 Task: Add an event with the title Second Product Roadmap Alignment and Feature Discussion Session, date '2024/04/23', time 8:50 AM to 10:50 AMand add a description: Welcome to our Team Building Challenge: Scavenger Hunt, an exciting and engaging activity designed to foster teamwork, problem-solving, and collaboration within your team. This scavenger hunt is a fun and interactive way for team members to work together, think creatively, and build strong bonds while completing a series of challenges and searching for hidden items or clues., put the event into Yellow category . Add location for the event as: 123 Acropolis of Athens, Athens, Greece, logged in from the account softage.10@softage.netand send the event invitation to softage.8@softage.net and softage.1@softage.net. Set a reminder for the event 1 hour before
Action: Mouse moved to (93, 112)
Screenshot: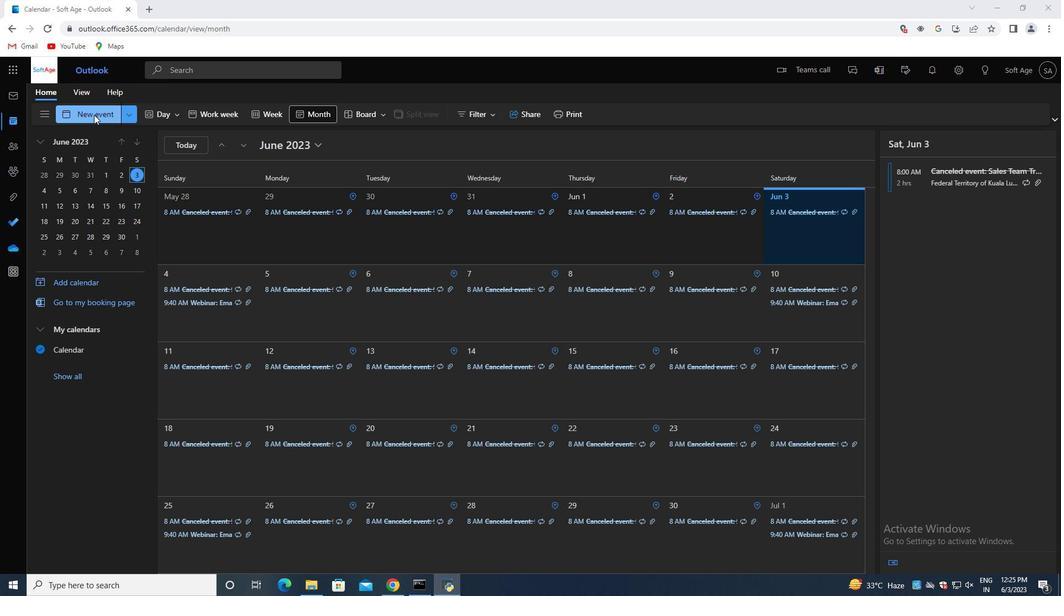 
Action: Mouse pressed left at (93, 112)
Screenshot: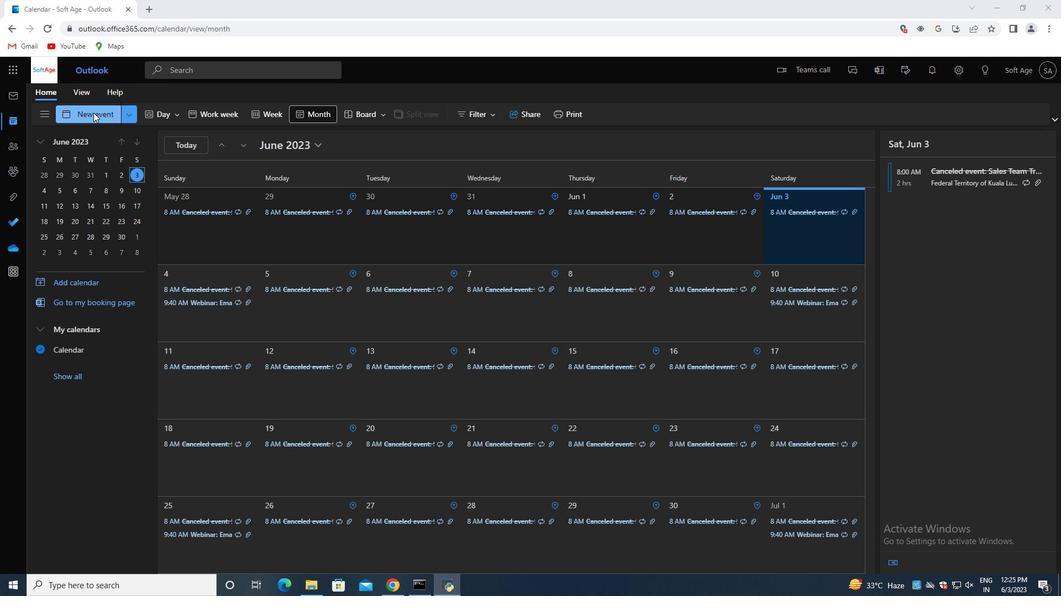 
Action: Mouse moved to (346, 180)
Screenshot: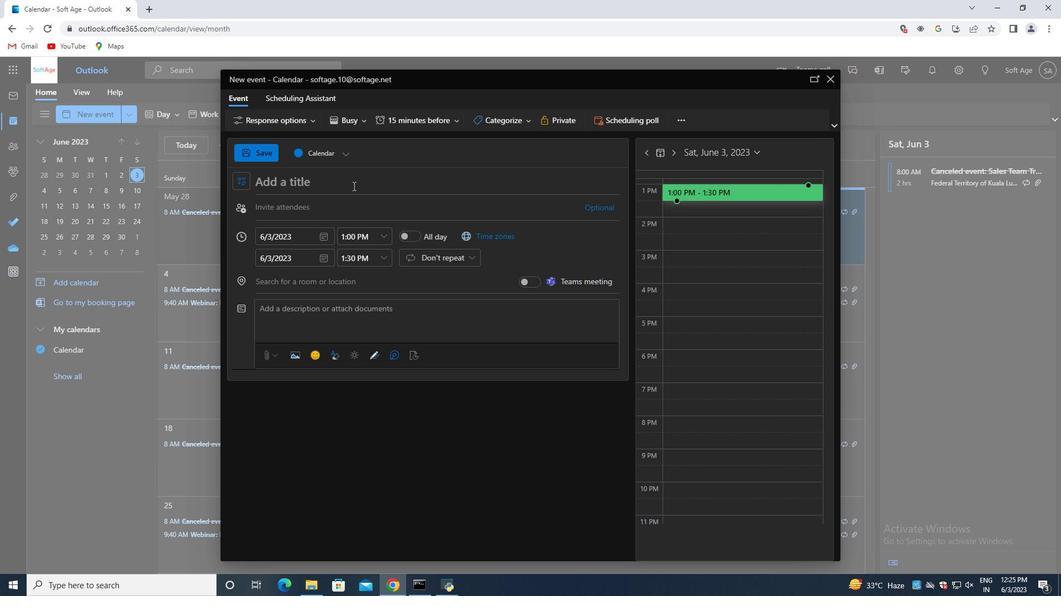 
Action: Mouse pressed left at (346, 180)
Screenshot: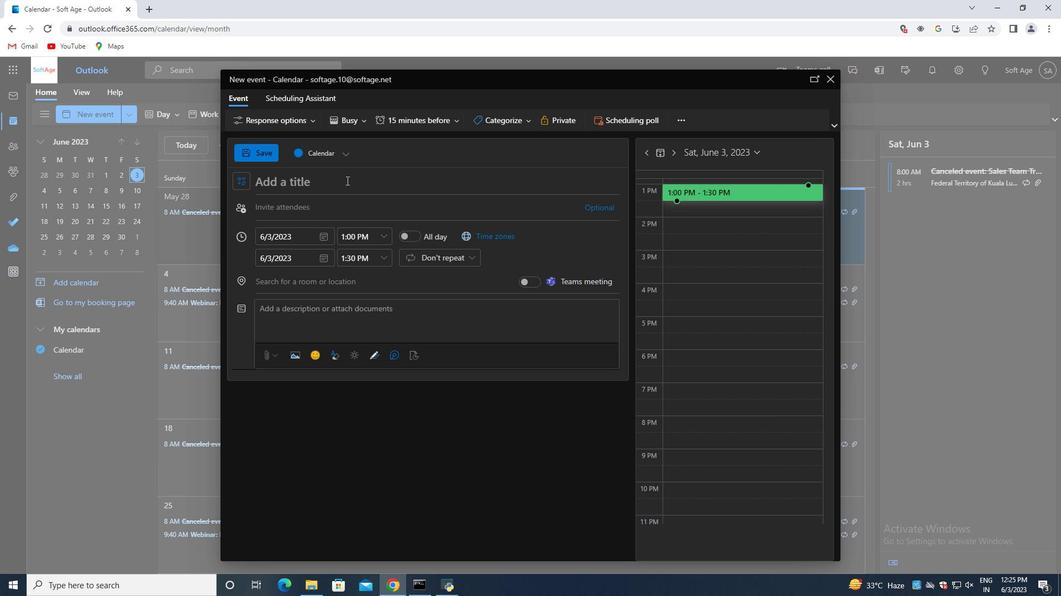 
Action: Key pressed <Key.shift>Se
Screenshot: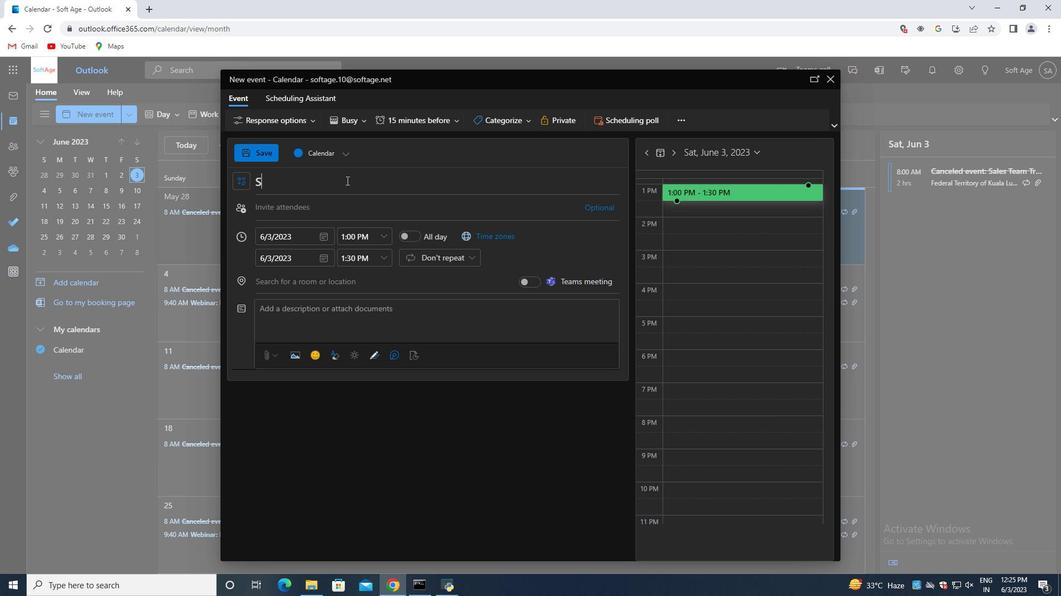 
Action: Mouse moved to (346, 180)
Screenshot: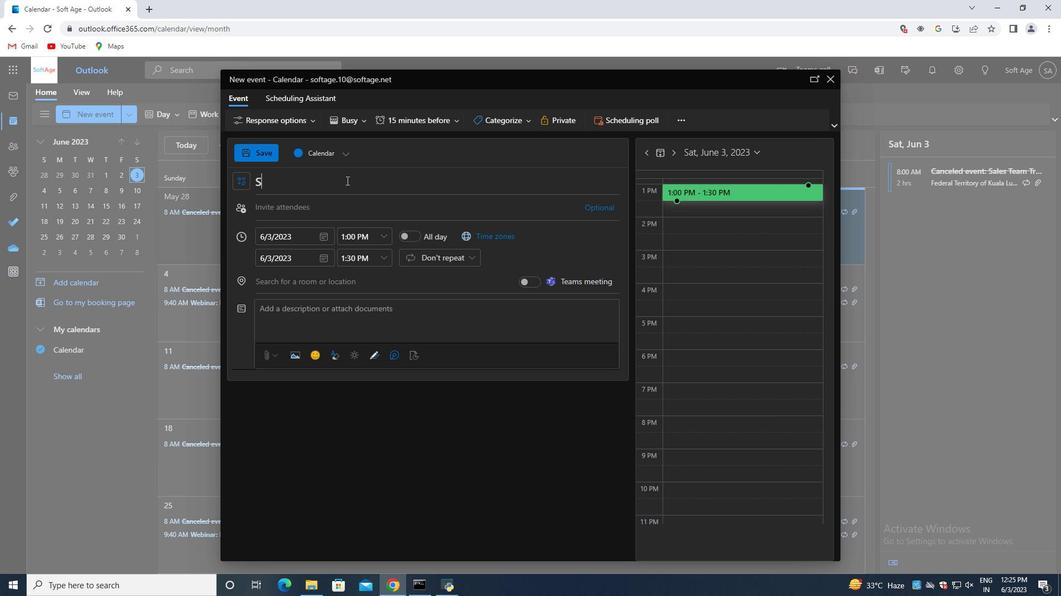 
Action: Key pressed cond<Key.space><Key.shift>Product<Key.space><Key.shift>Roadmap<Key.space><Key.shift>Alignment<Key.space>and<Key.space><Key.shift>Feature<Key.space><Key.shift>Discussion<Key.space><Key.shift>Session
Screenshot: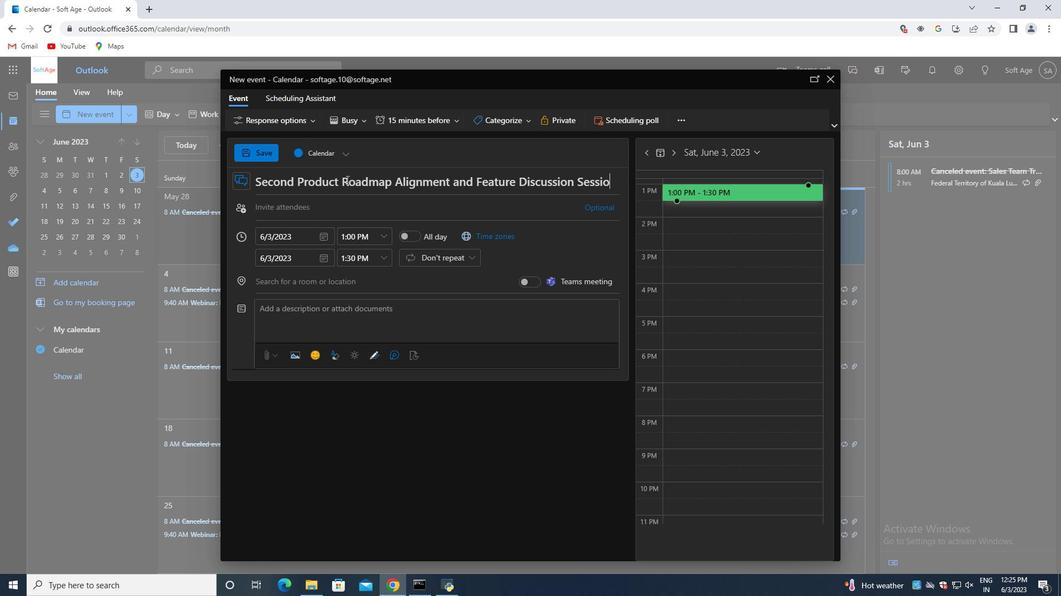 
Action: Mouse moved to (323, 236)
Screenshot: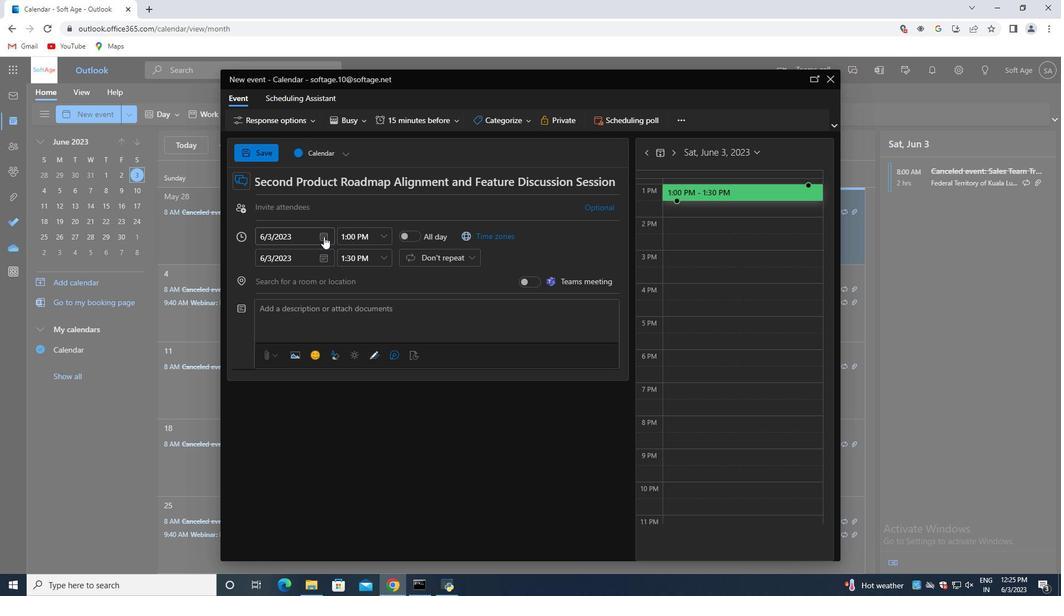 
Action: Mouse pressed left at (323, 236)
Screenshot: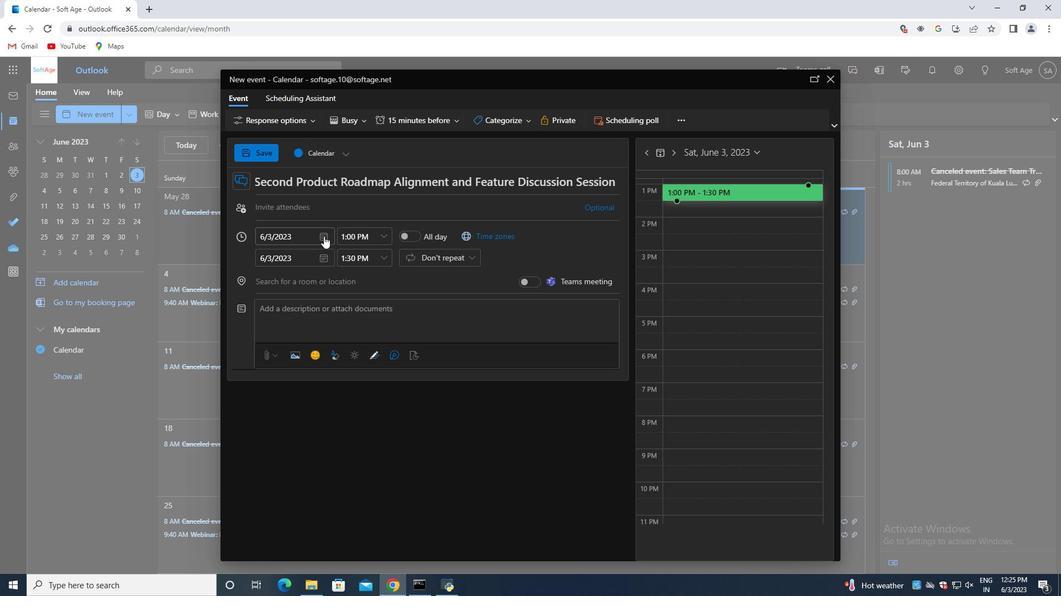
Action: Mouse moved to (363, 254)
Screenshot: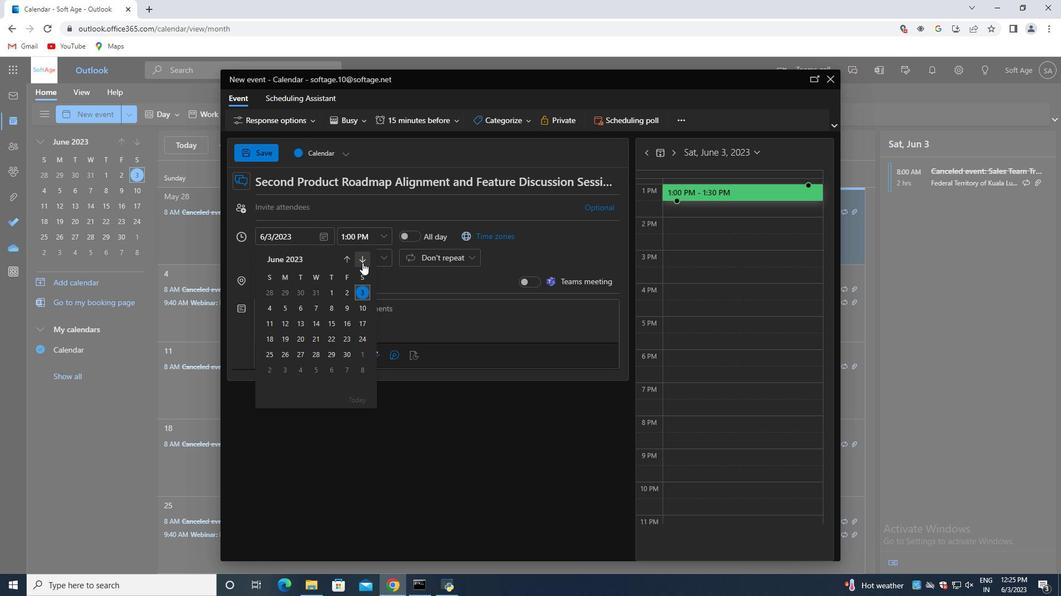 
Action: Mouse pressed left at (363, 254)
Screenshot: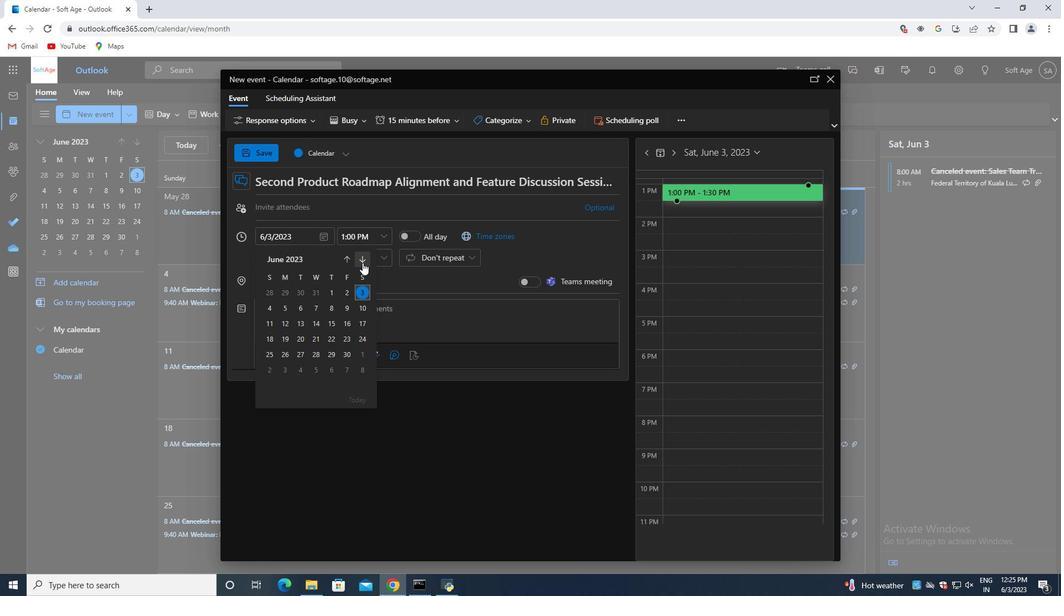 
Action: Mouse pressed left at (363, 254)
Screenshot: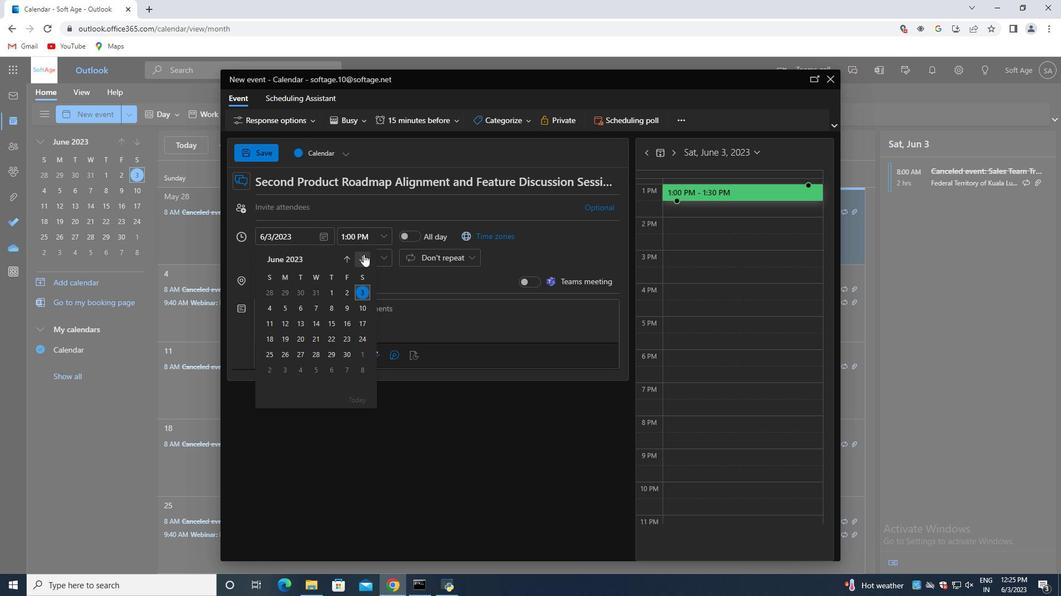 
Action: Mouse pressed left at (363, 254)
Screenshot: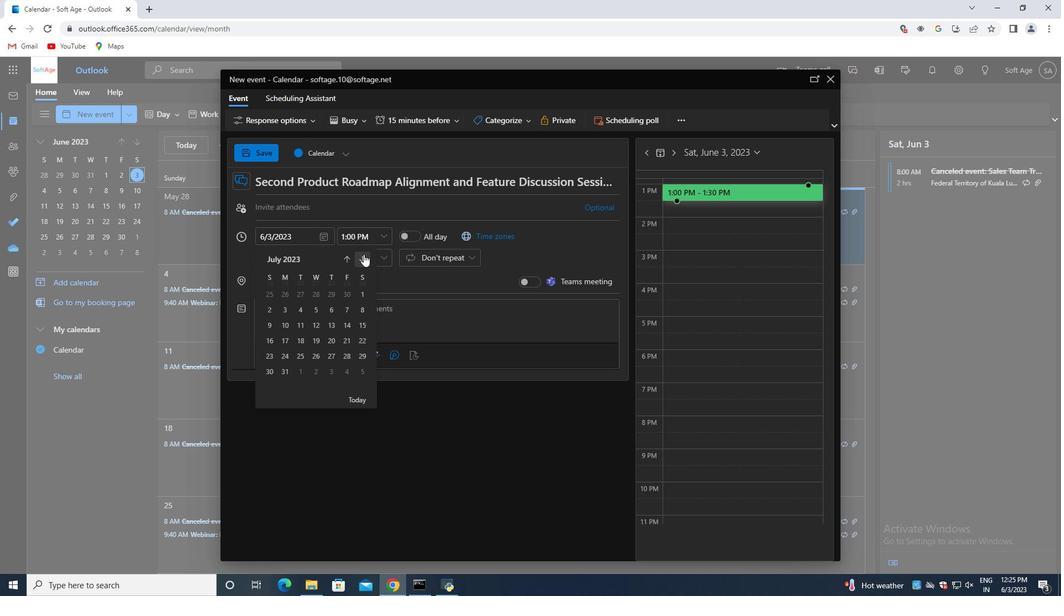 
Action: Mouse pressed left at (363, 254)
Screenshot: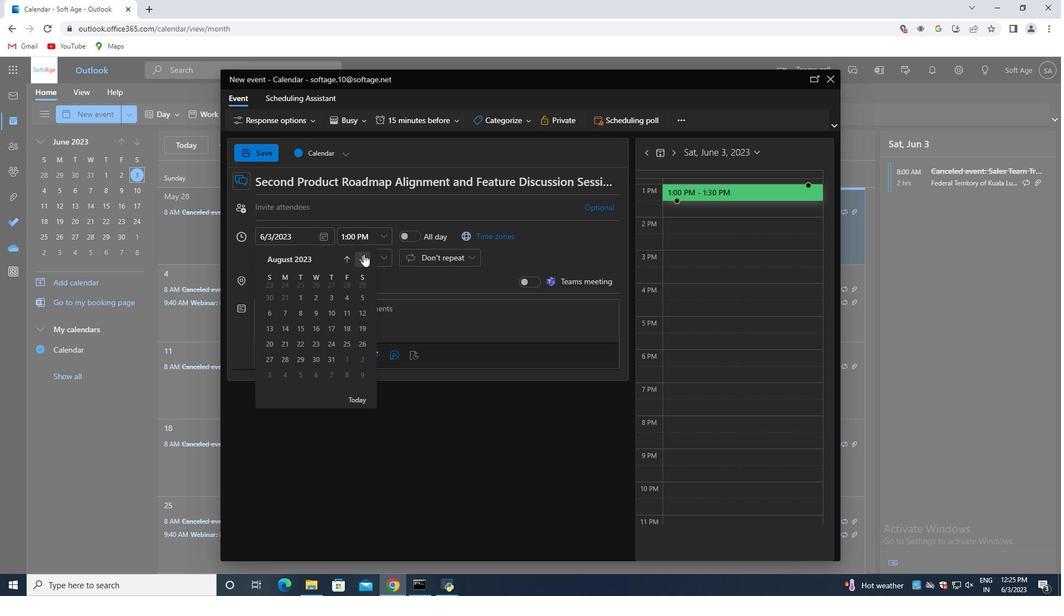 
Action: Mouse pressed left at (363, 254)
Screenshot: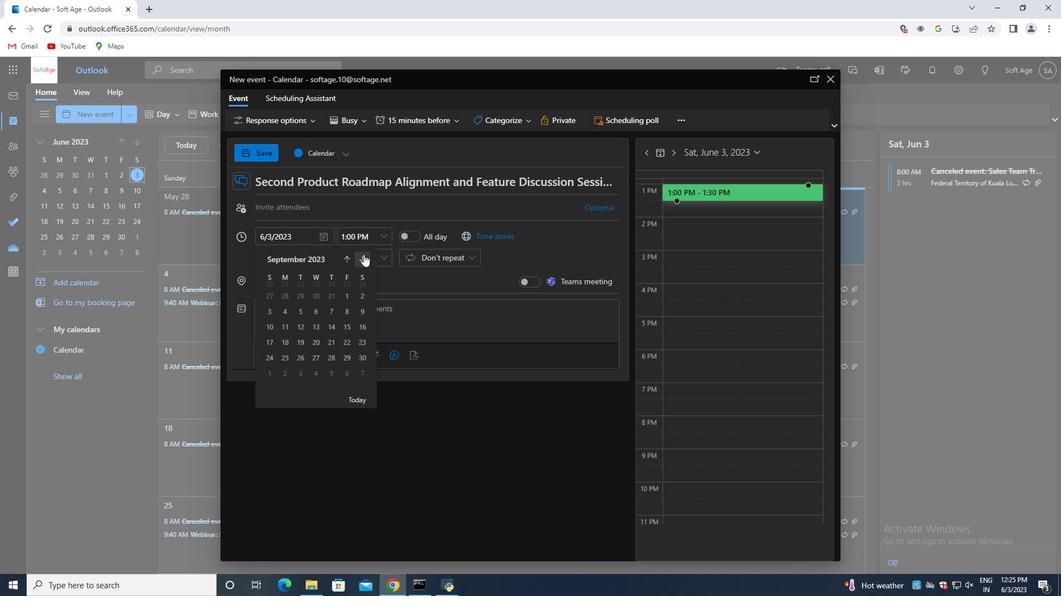 
Action: Mouse pressed left at (363, 254)
Screenshot: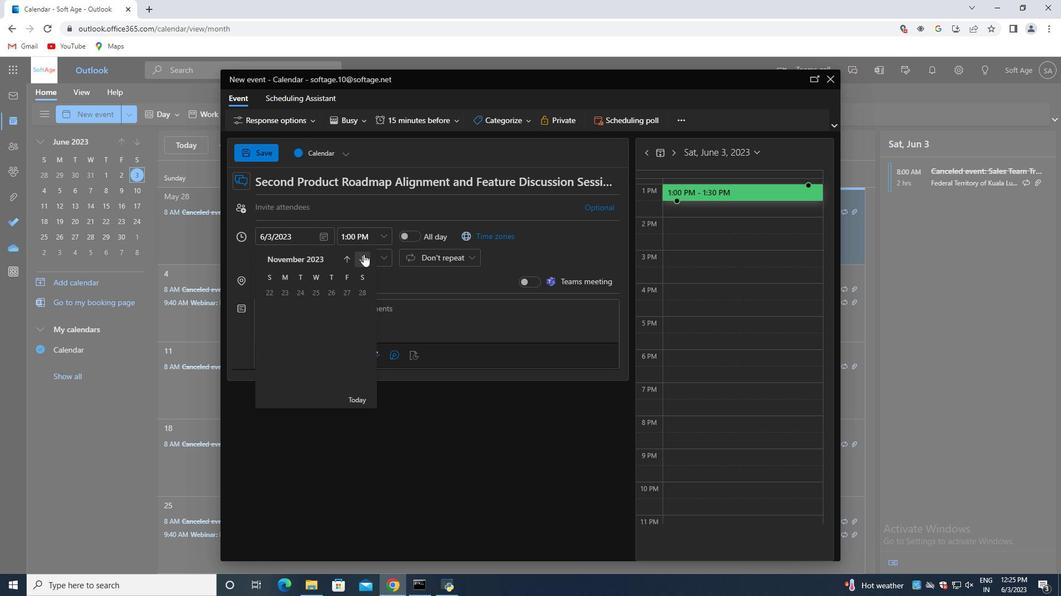 
Action: Mouse pressed left at (363, 254)
Screenshot: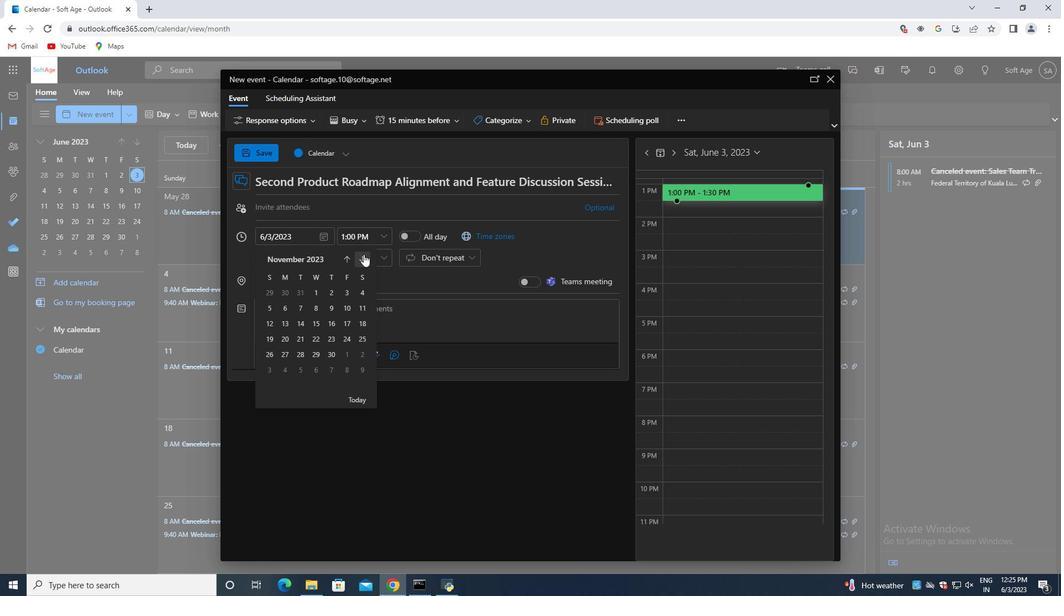 
Action: Mouse pressed left at (363, 254)
Screenshot: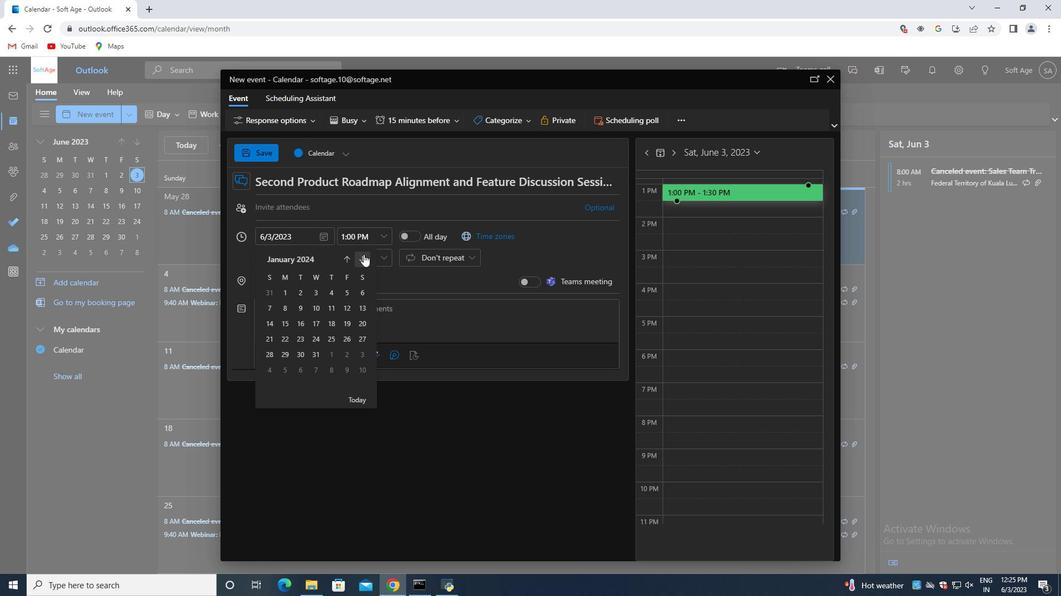 
Action: Mouse pressed left at (363, 254)
Screenshot: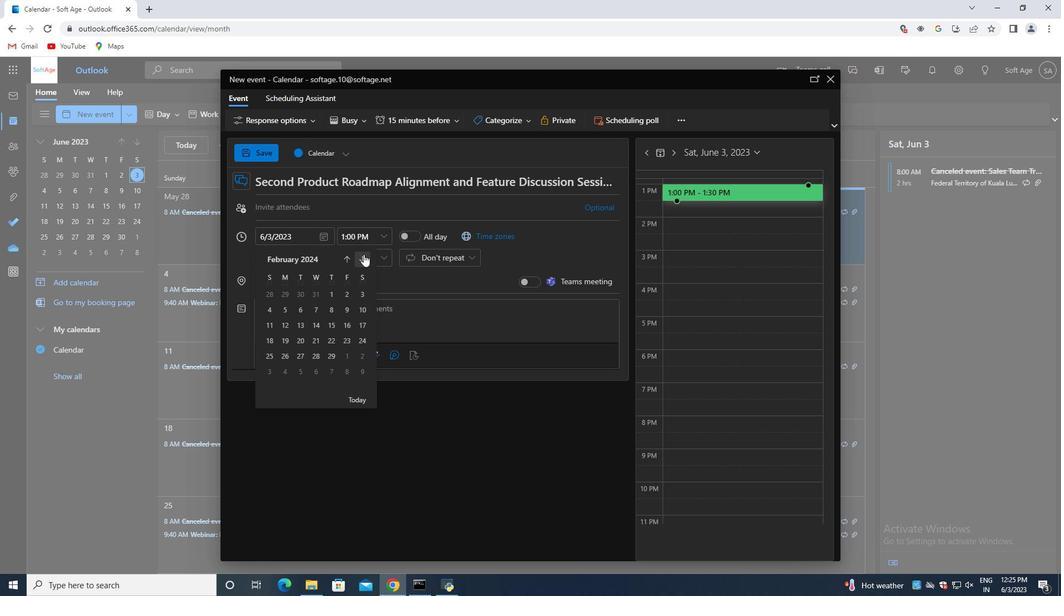 
Action: Mouse pressed left at (363, 254)
Screenshot: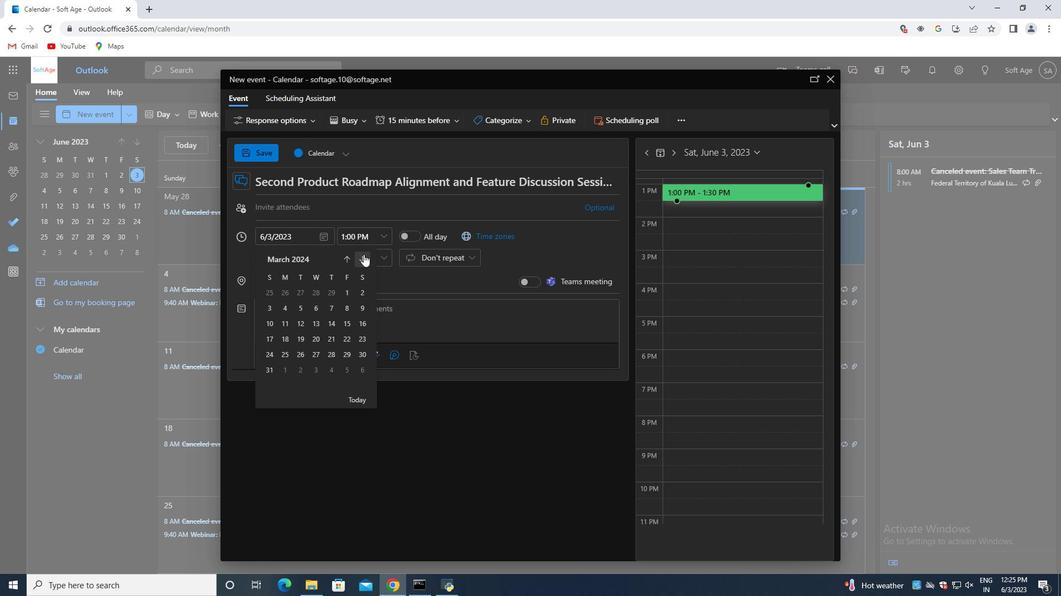
Action: Mouse moved to (300, 339)
Screenshot: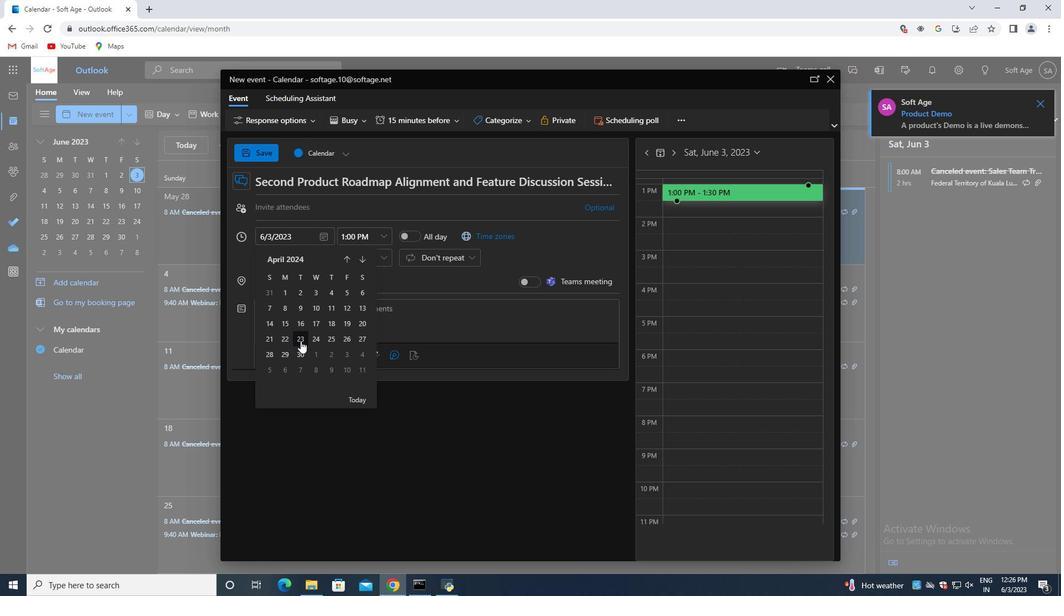 
Action: Mouse pressed left at (300, 339)
Screenshot: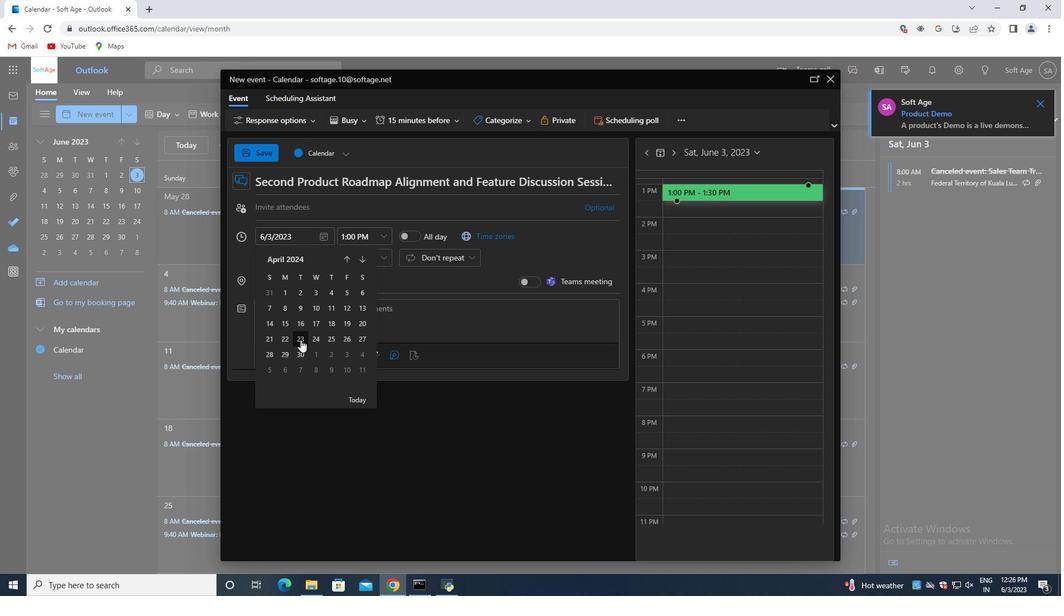 
Action: Mouse moved to (387, 235)
Screenshot: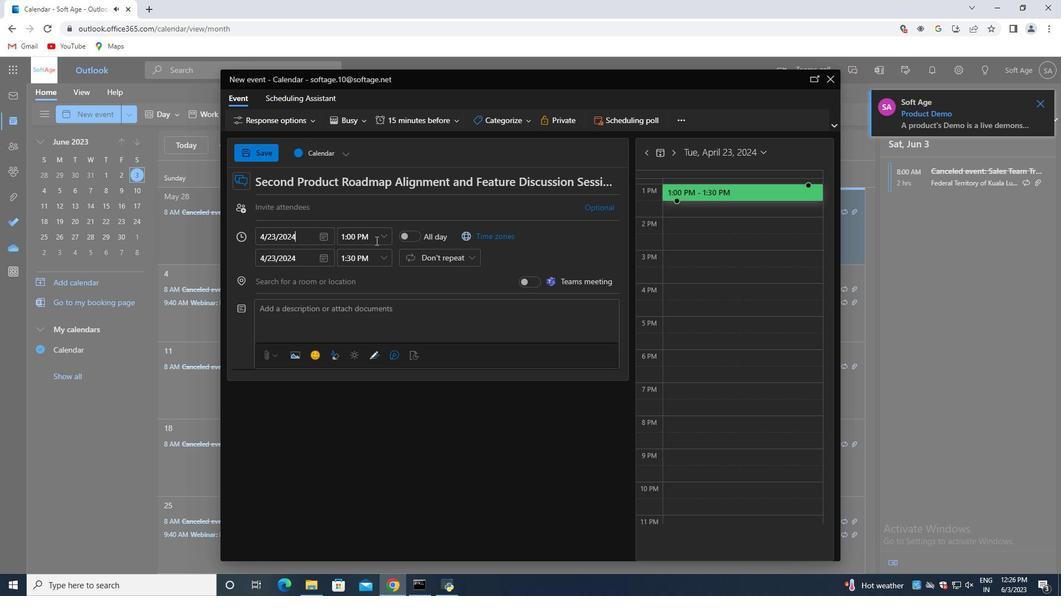 
Action: Mouse pressed left at (387, 235)
Screenshot: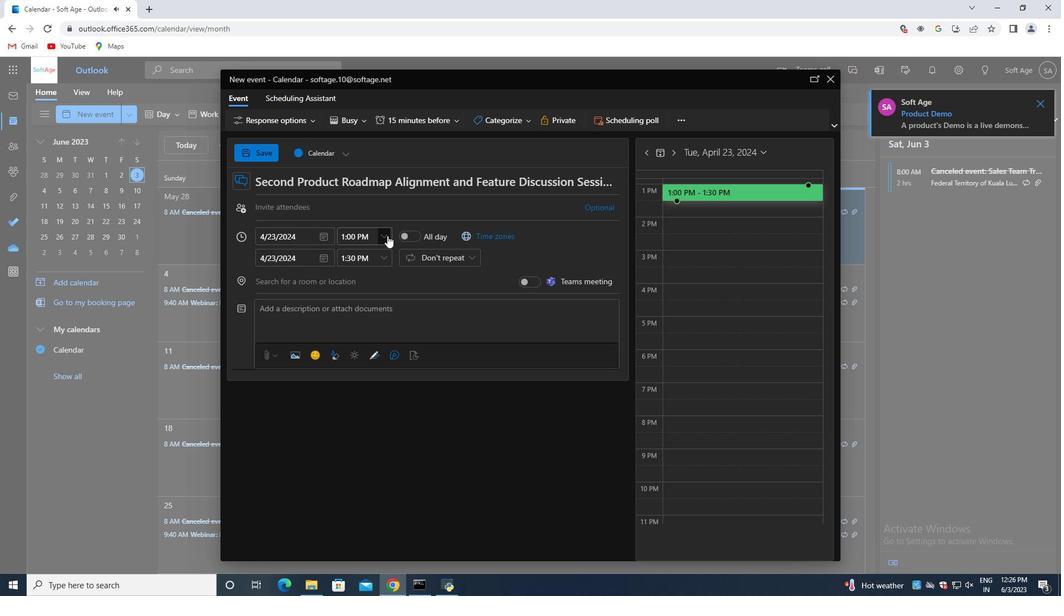 
Action: Mouse moved to (370, 288)
Screenshot: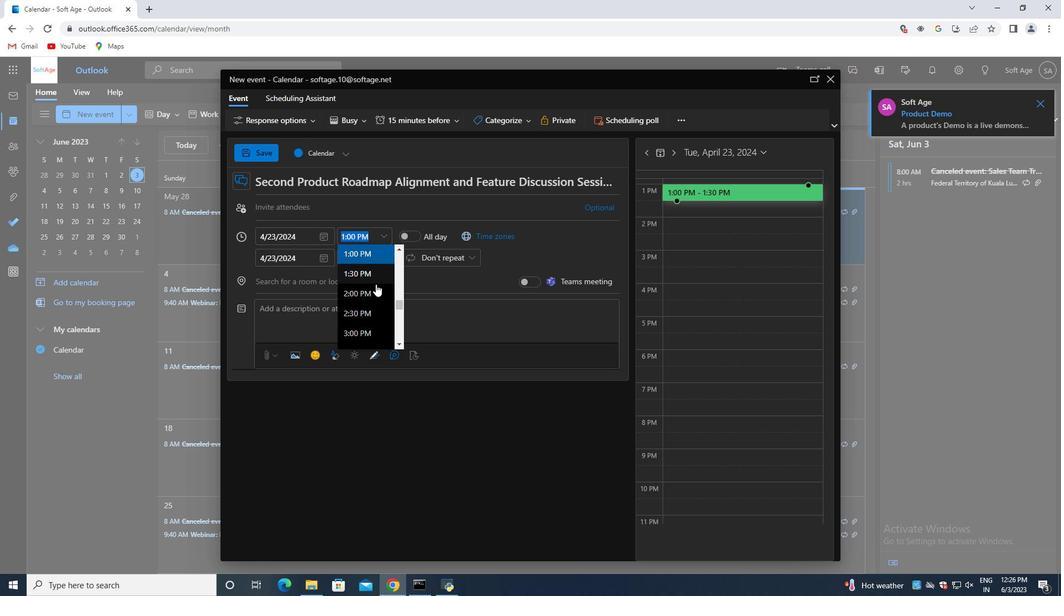 
Action: Mouse scrolled (370, 289) with delta (0, 0)
Screenshot: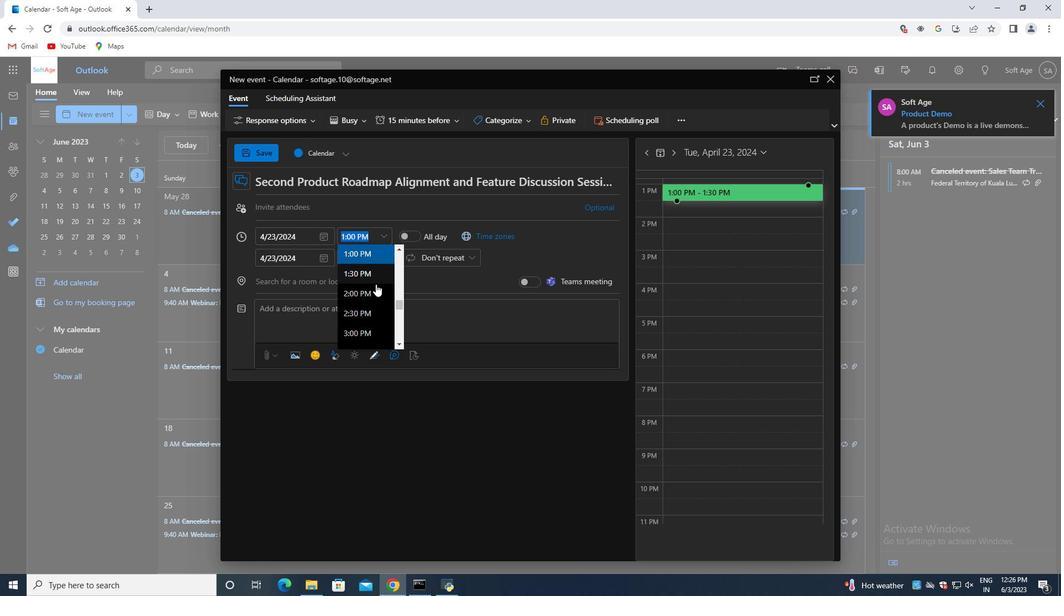 
Action: Mouse scrolled (370, 289) with delta (0, 0)
Screenshot: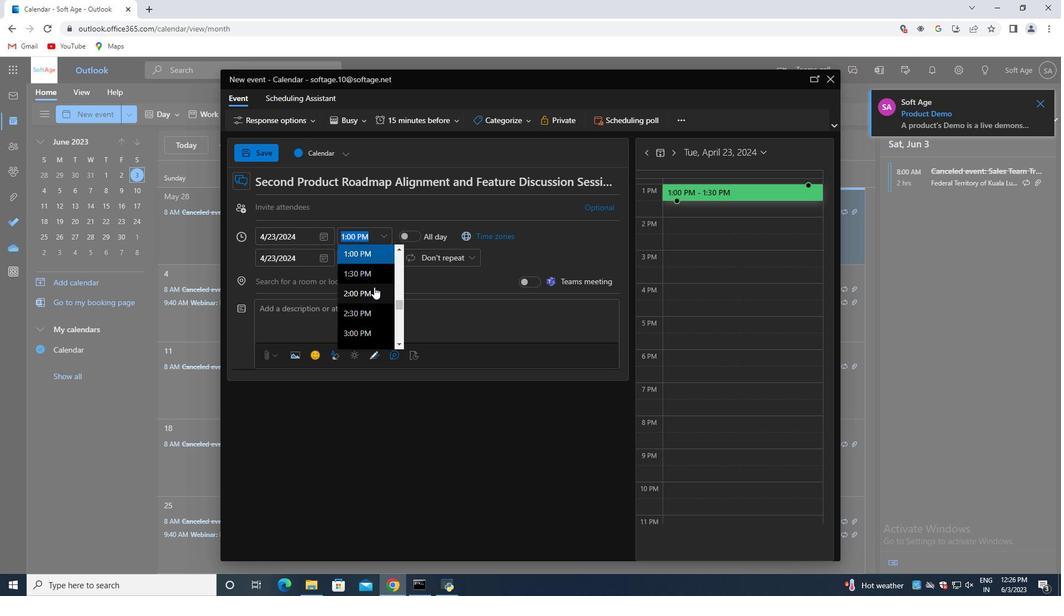 
Action: Mouse scrolled (370, 289) with delta (0, 0)
Screenshot: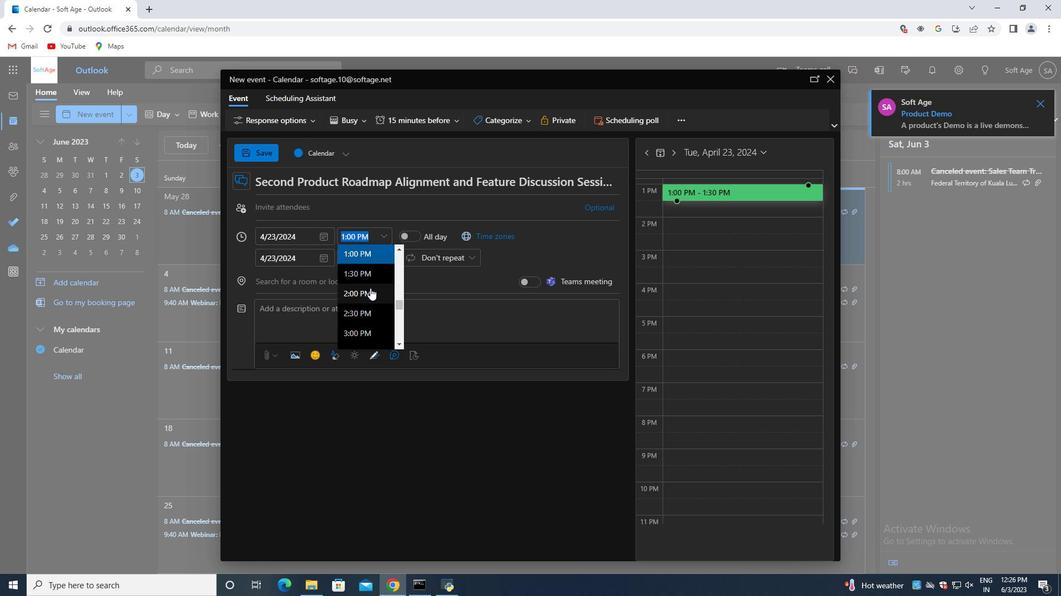 
Action: Mouse moved to (353, 296)
Screenshot: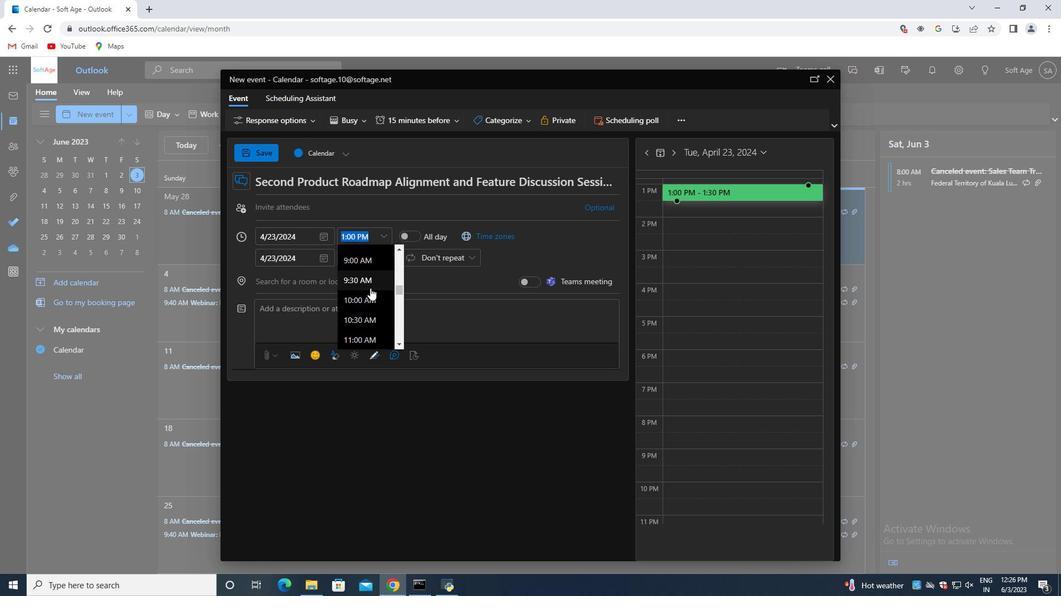 
Action: Mouse scrolled (353, 297) with delta (0, 0)
Screenshot: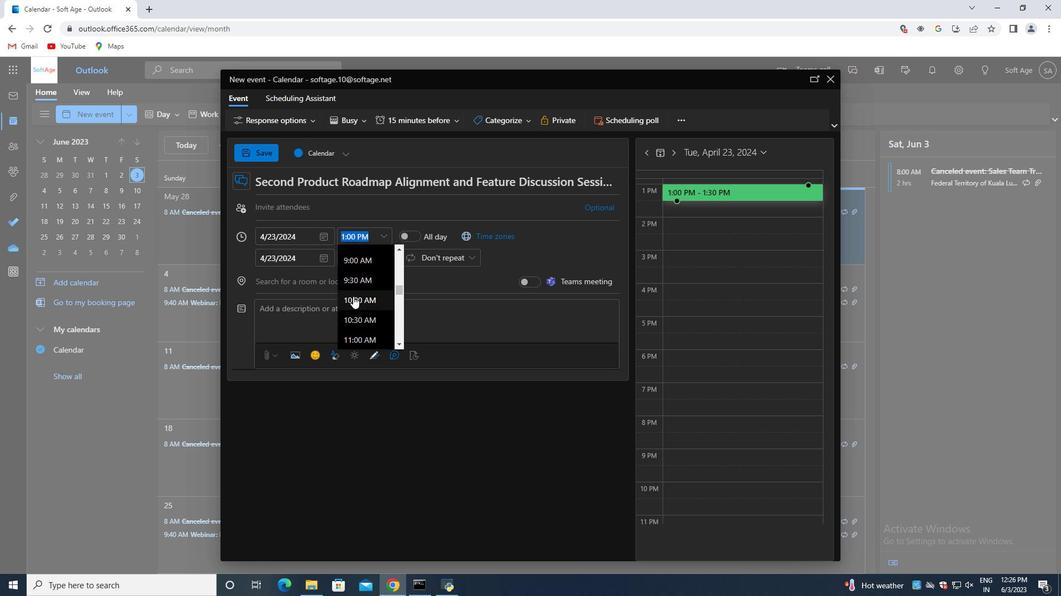 
Action: Mouse moved to (355, 297)
Screenshot: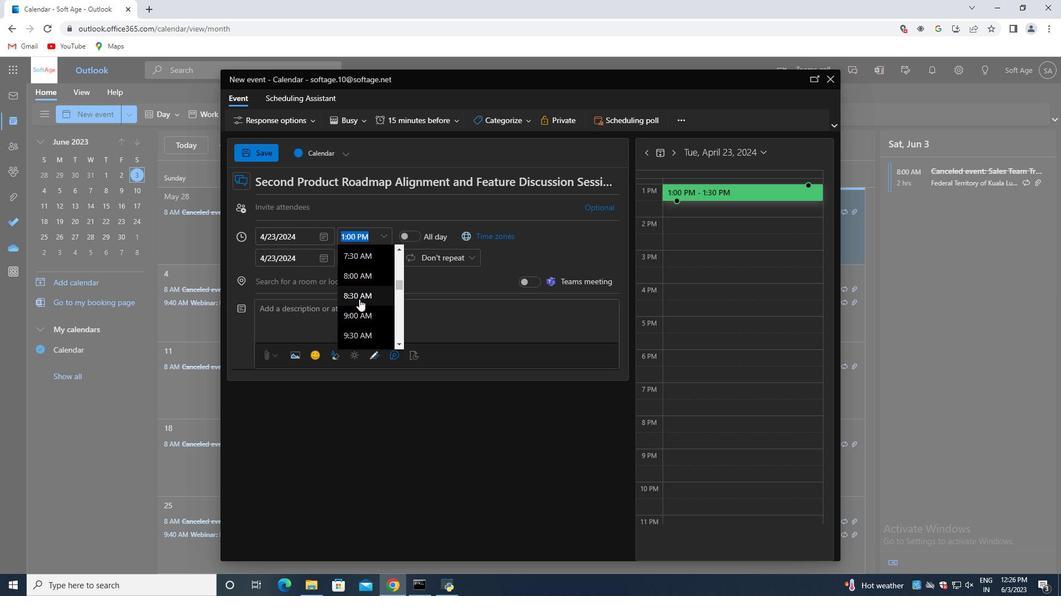 
Action: Mouse pressed left at (355, 297)
Screenshot: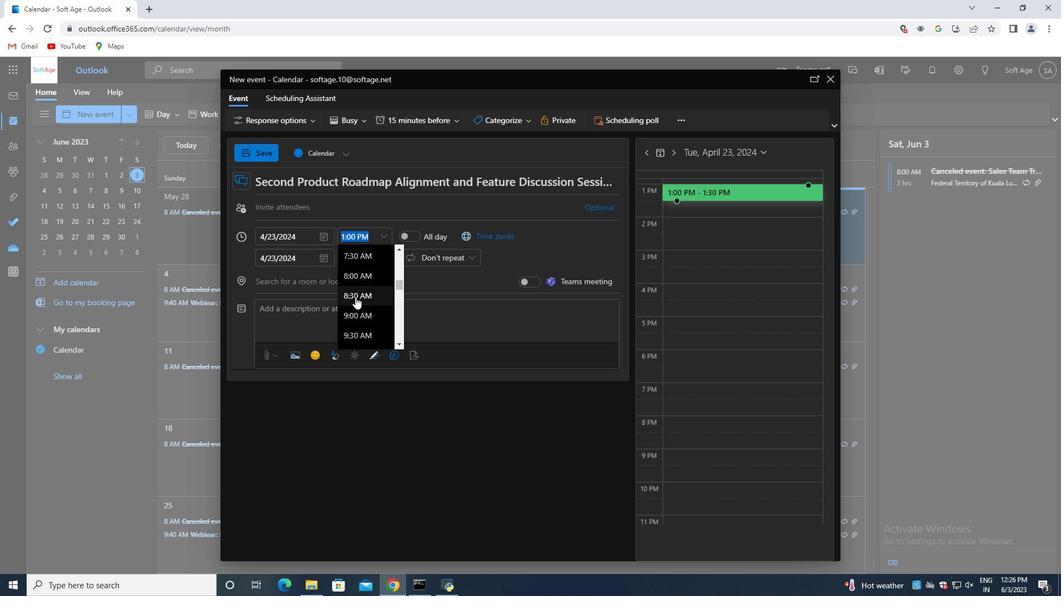 
Action: Mouse moved to (347, 235)
Screenshot: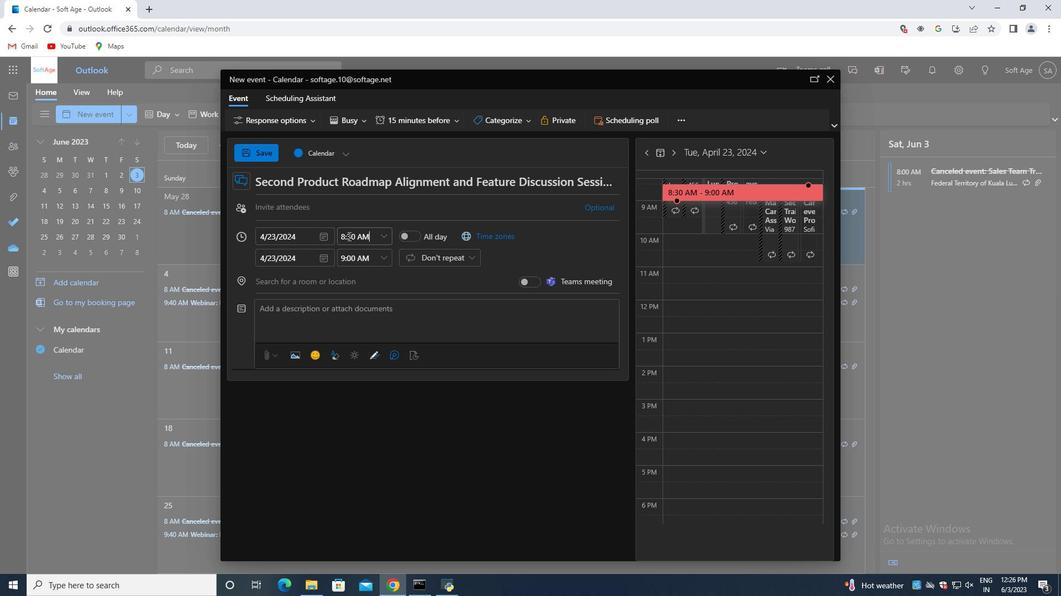 
Action: Mouse pressed left at (347, 235)
Screenshot: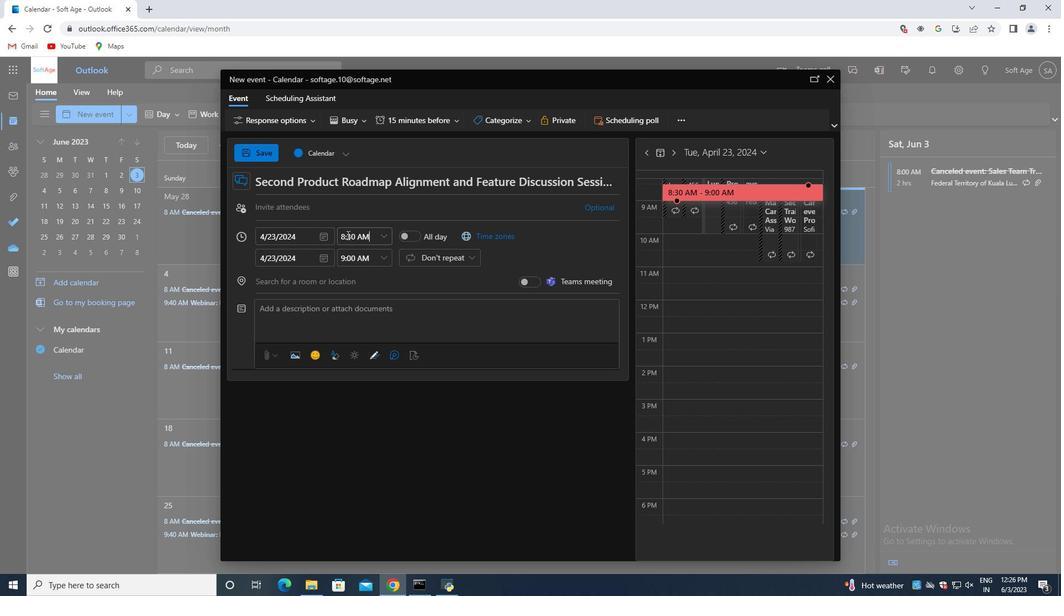 
Action: Mouse moved to (349, 238)
Screenshot: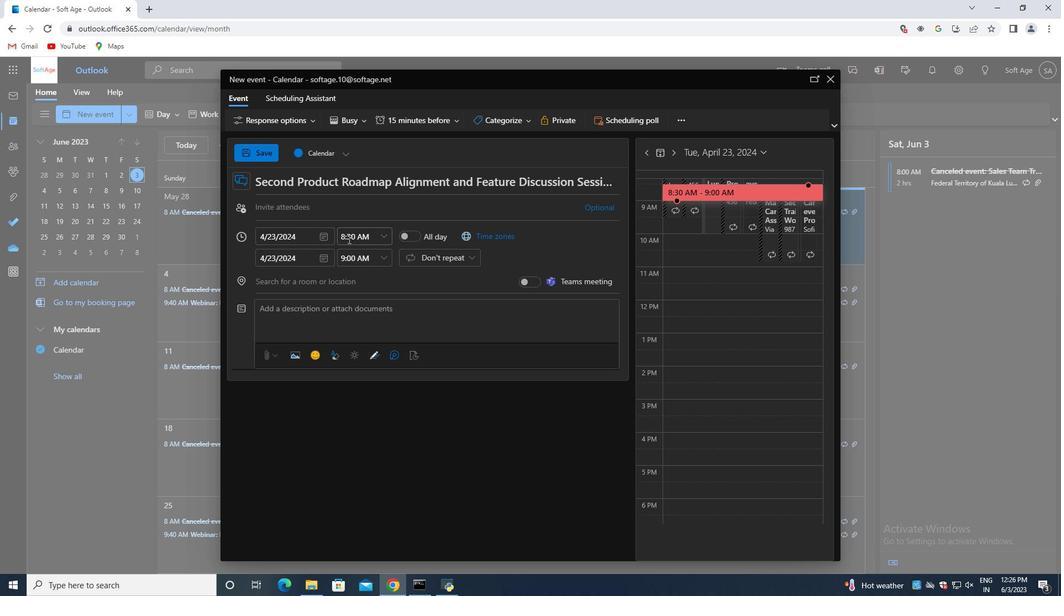 
Action: Key pressed <Key.right><Key.backspace>5
Screenshot: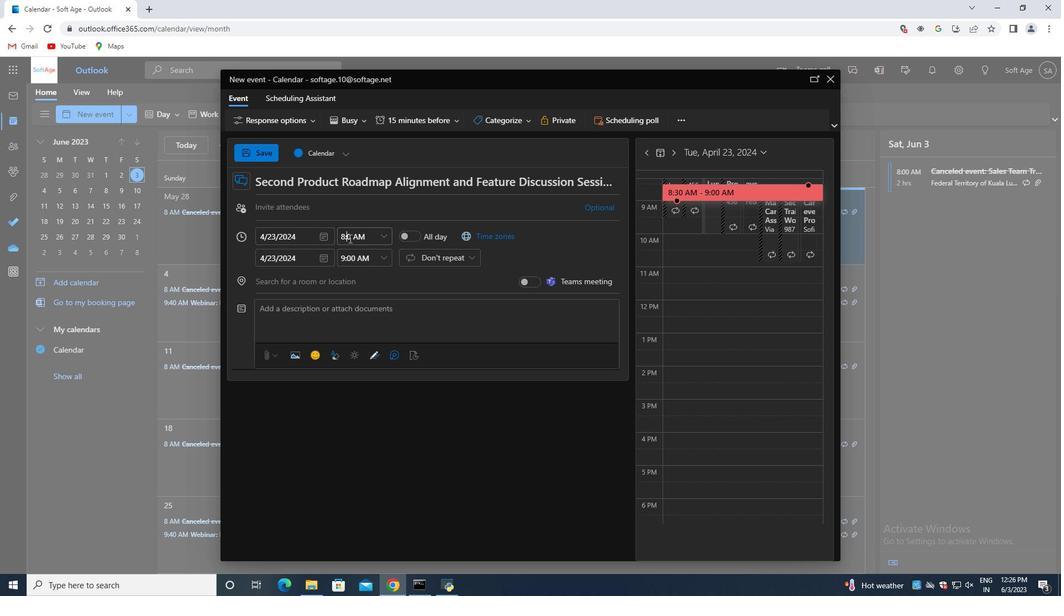 
Action: Mouse moved to (380, 259)
Screenshot: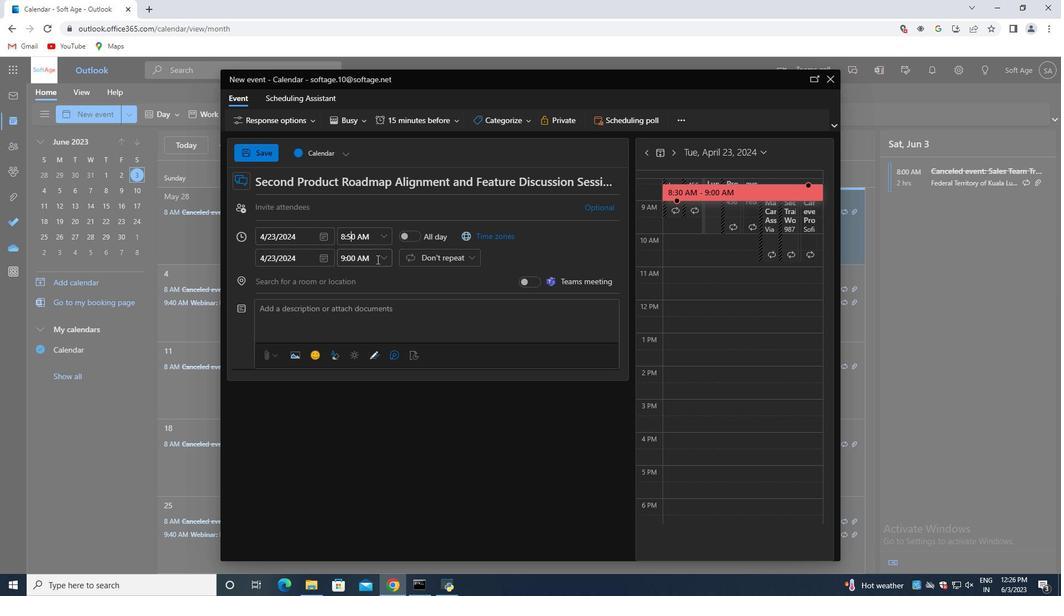 
Action: Mouse pressed left at (380, 259)
Screenshot: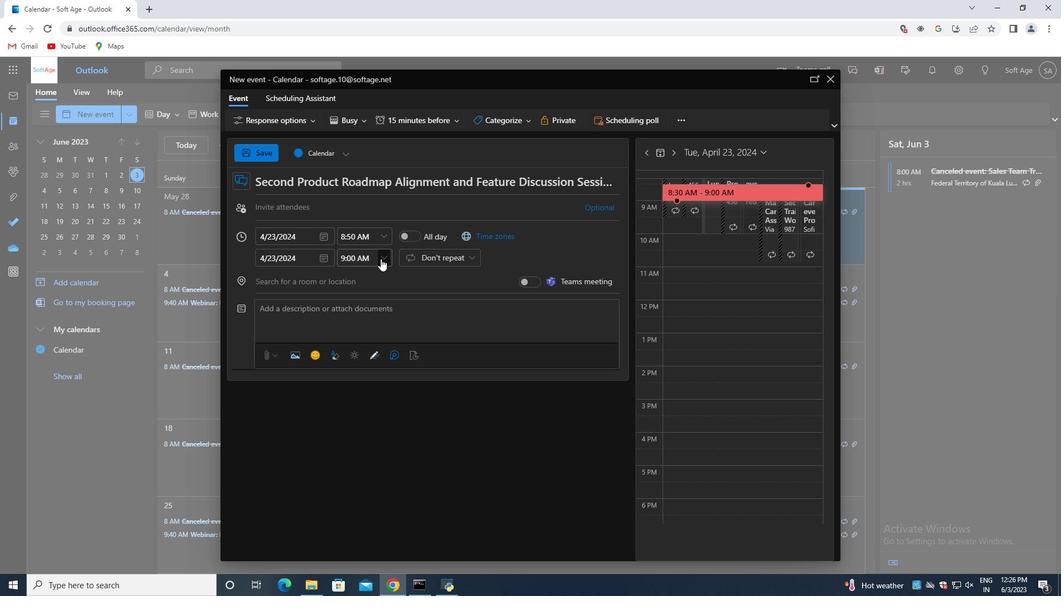 
Action: Mouse moved to (368, 334)
Screenshot: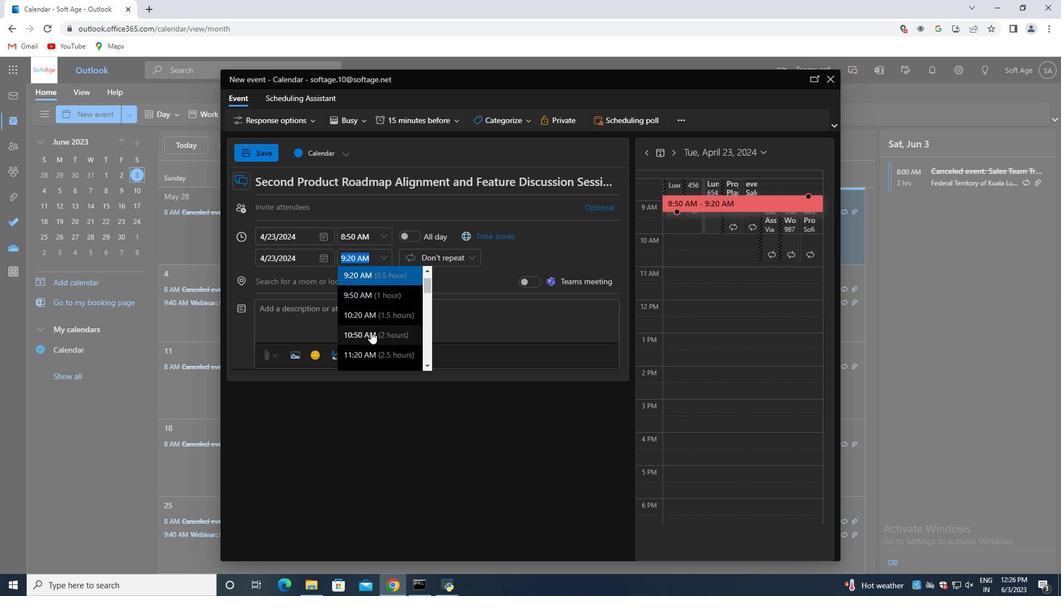 
Action: Mouse pressed left at (368, 334)
Screenshot: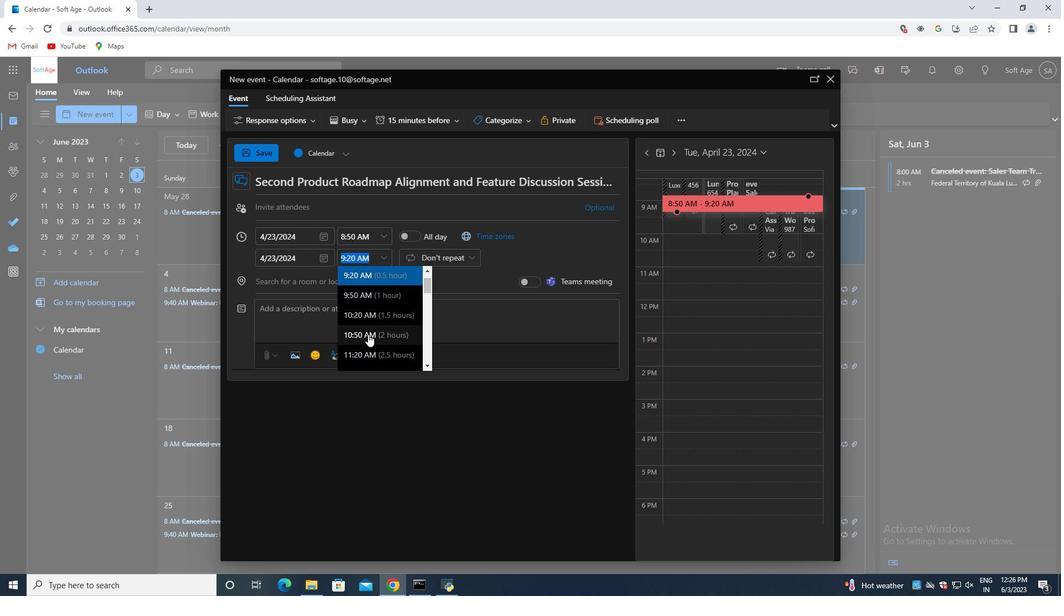 
Action: Mouse moved to (346, 310)
Screenshot: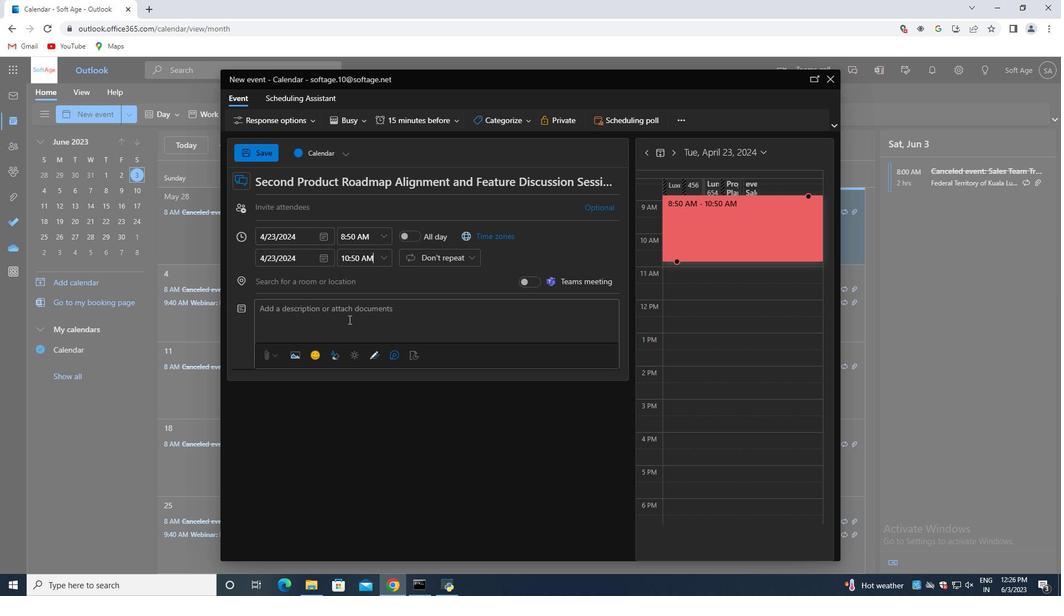 
Action: Mouse pressed left at (346, 310)
Screenshot: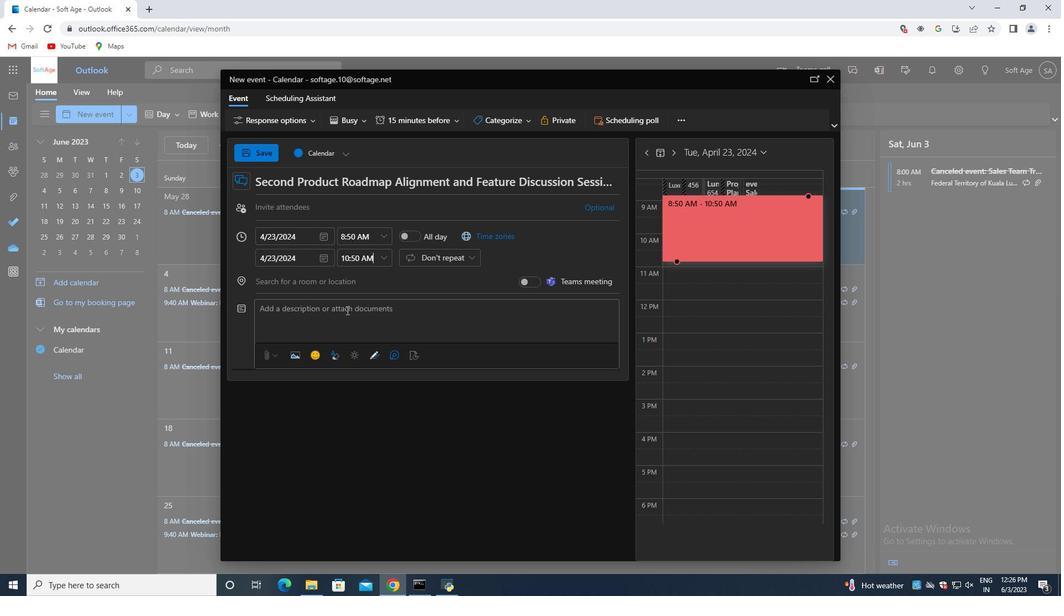 
Action: Key pressed <Key.shift>Welcome<Key.space>to<Key.space>our<Key.space><Key.shift>Team<Key.space><Key.shift>Building<Key.space><Key.shift>Challenge<Key.shift_r>:<Key.space><Key.shift>Scavenger<Key.space><Key.shift>Hunt,<Key.space>an<Key.space>exciting<Key.space>and<Key.space>engaging<Key.space>activity<Key.space>designed<Key.space>to<Key.space>foster<Key.space>teamwork,<Key.space>probk<Key.backspace>lem-solving,<Key.space>and<Key.space>collaboration<Key.space>within<Key.space>your<Key.space>team.<Key.space><Key.shift>This<Key.space>scavenger<Key.space>hunt<Key.space>is<Key.space>a<Key.space>fun<Key.space>and<Key.space>interactive<Key.space>way<Key.space>for<Key.space>team<Key.space>members<Key.space>to<Key.space>work<Key.space>together,<Key.space>think<Key.space>creatively,<Key.space>and<Key.space>build<Key.space>strong<Key.space>bonds<Key.space>while<Key.space>completing<Key.space>a<Key.space>series<Key.space>of<Key.space>challenges<Key.space>and<Key.space>searching<Key.space>for<Key.space>hidden<Key.space>items<Key.space>or<Key.space>clues.
Screenshot: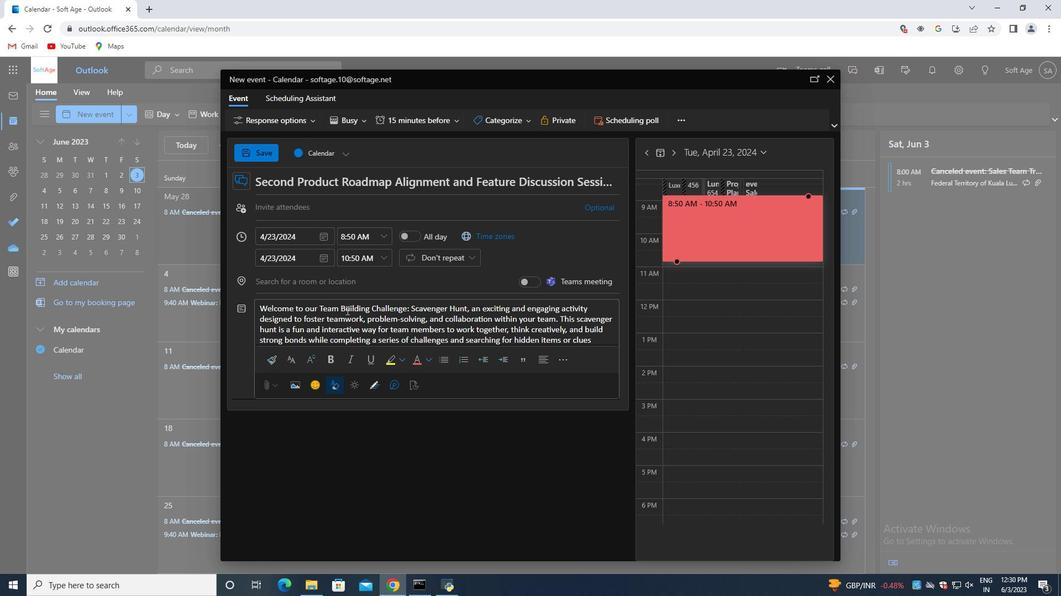 
Action: Mouse moved to (506, 119)
Screenshot: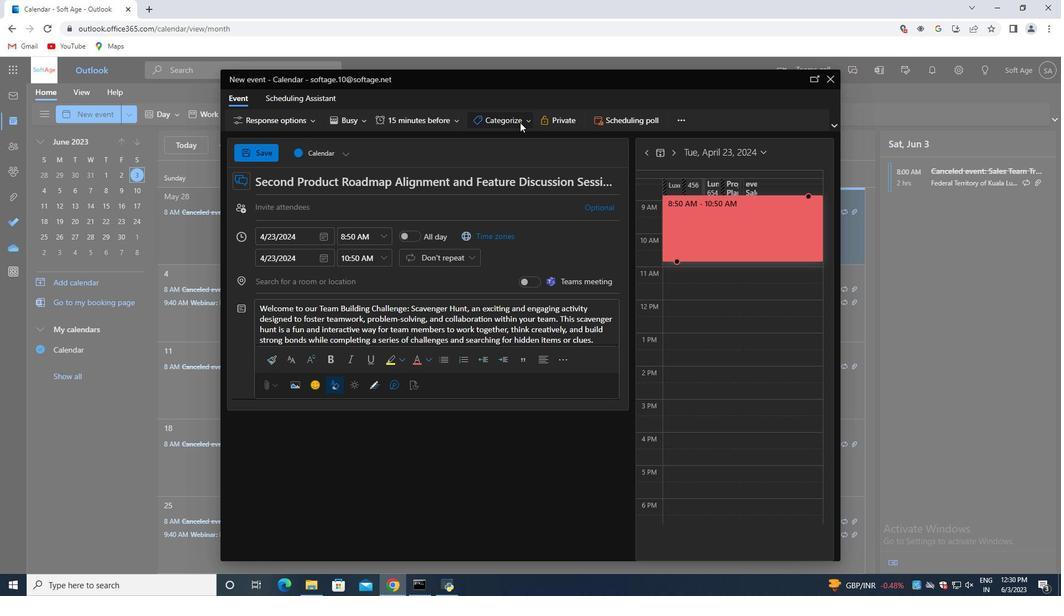 
Action: Mouse pressed left at (506, 119)
Screenshot: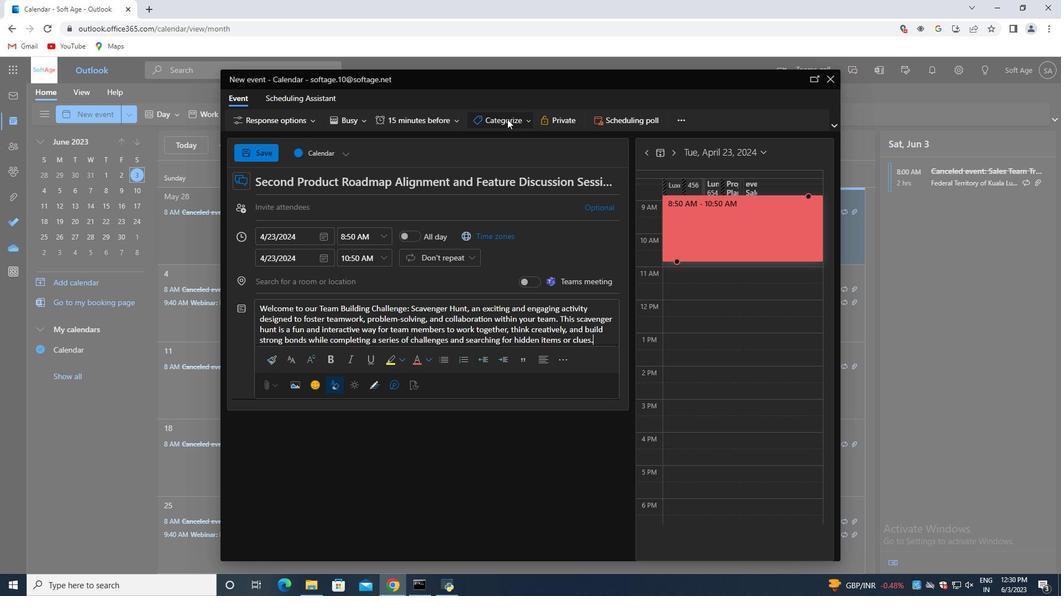 
Action: Mouse moved to (508, 247)
Screenshot: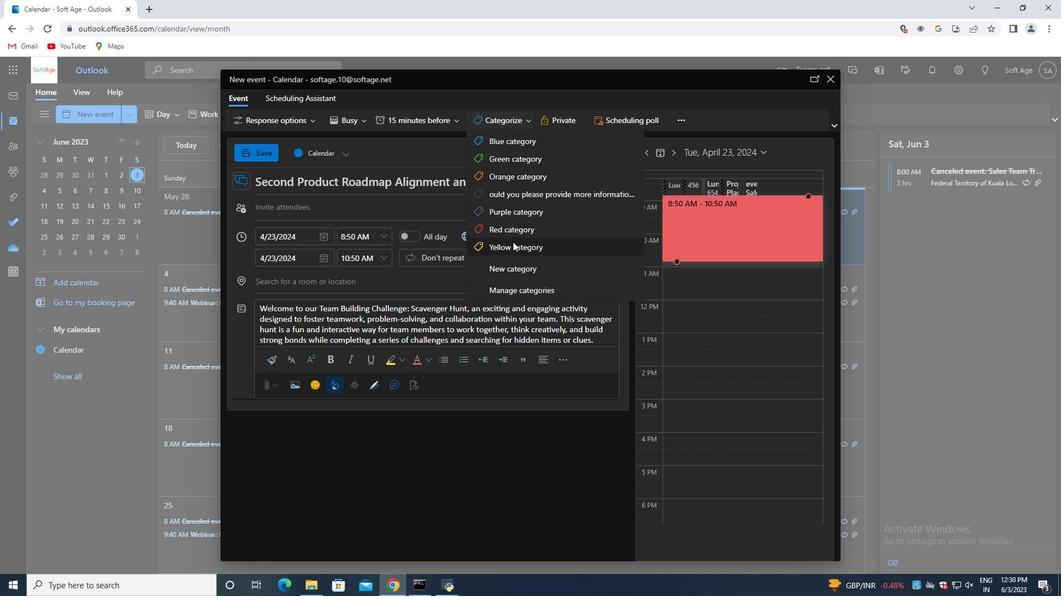 
Action: Mouse pressed left at (508, 247)
Screenshot: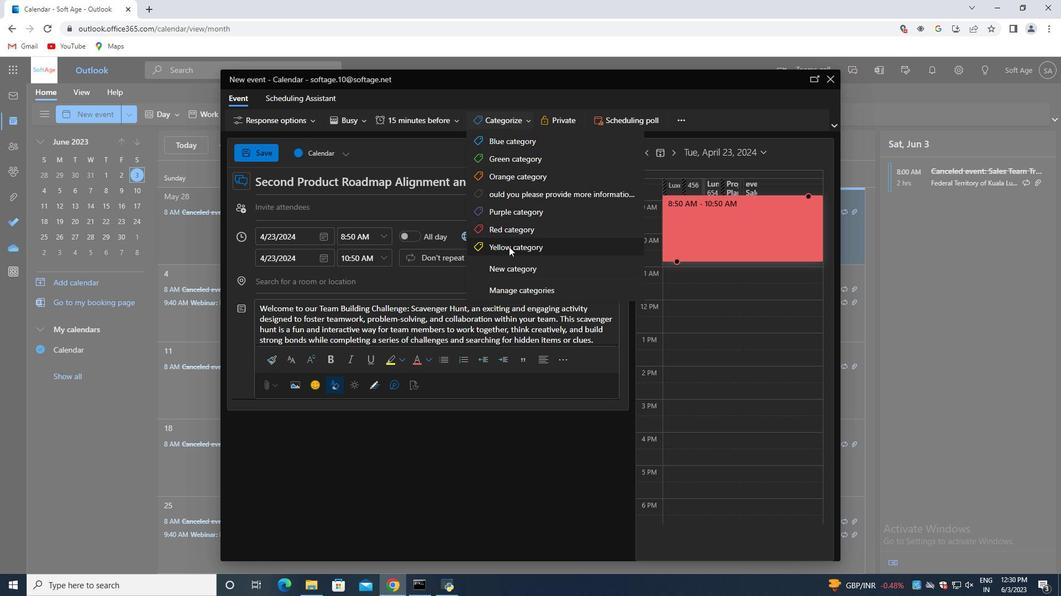 
Action: Mouse moved to (342, 277)
Screenshot: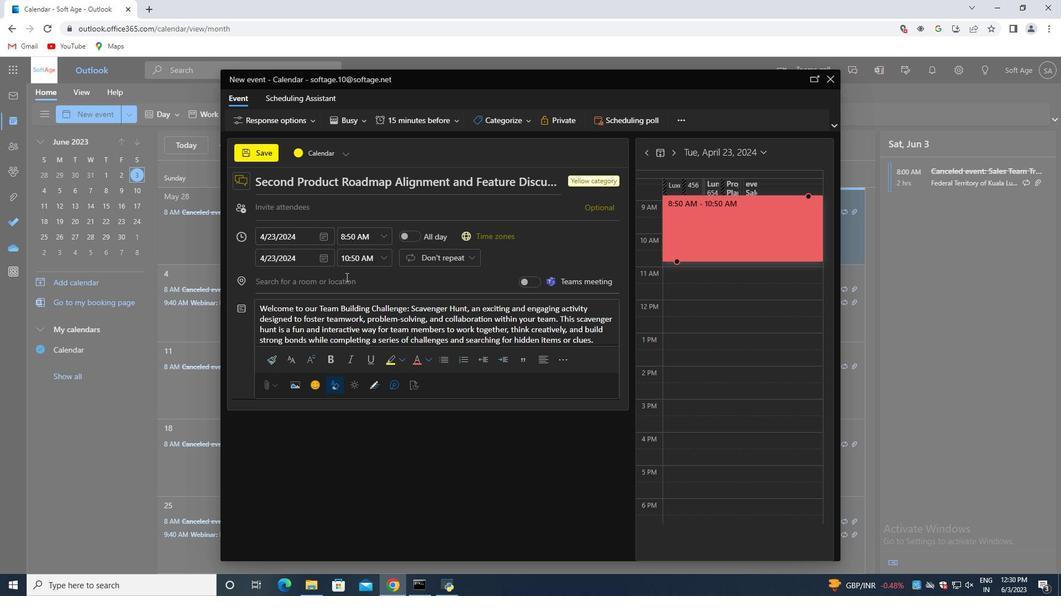 
Action: Mouse pressed left at (342, 277)
Screenshot: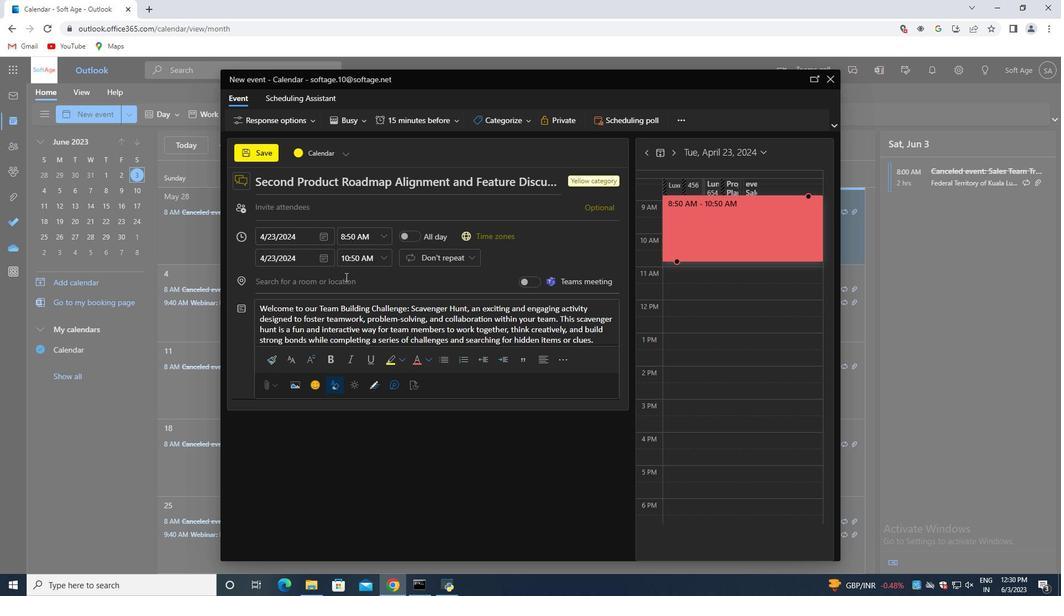 
Action: Key pressed 123<Key.space><Key.shift>Acropolis<Key.space>of<Key.space><Key.shift>Athens,<Key.space><Key.shift><Key.shift><Key.shift><Key.shift><Key.shift><Key.shift><Key.shift><Key.shift><Key.shift><Key.shift><Key.shift><Key.shift><Key.shift><Key.shift><Key.shift><Key.shift><Key.shift><Key.shift><Key.shift><Key.shift><Key.shift><Key.shift><Key.shift><Key.shift><Key.shift><Key.shift><Key.shift><Key.shift><Key.shift><Key.shift><Key.shift><Key.shift><Key.shift><Key.shift><Key.shift><Key.shift><Key.shift><Key.shift><Key.shift><Key.shift><Key.shift>Athens,<Key.space><Key.shift>Greece
Screenshot: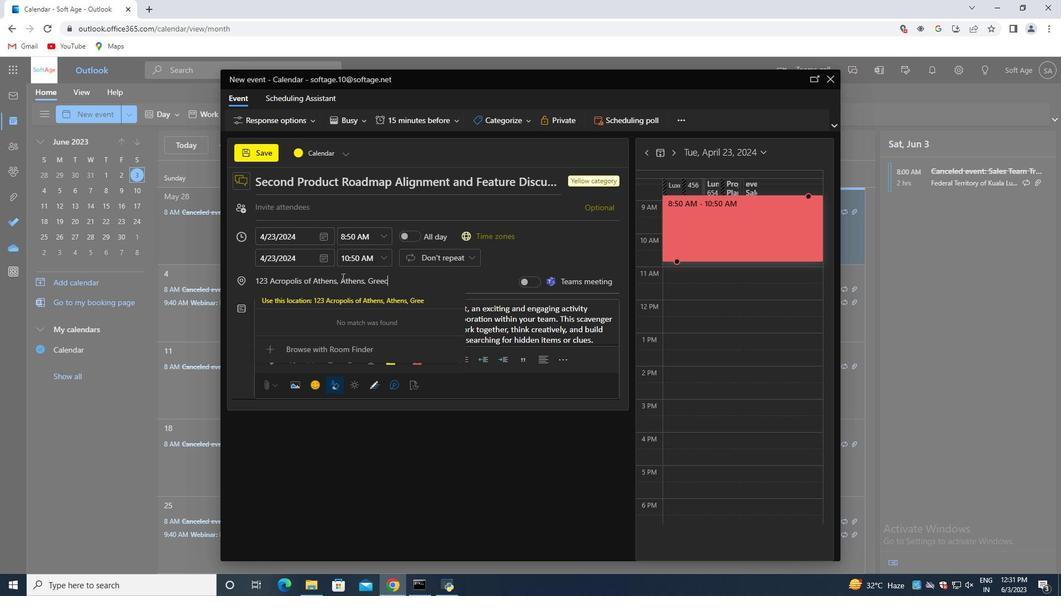 
Action: Mouse moved to (380, 304)
Screenshot: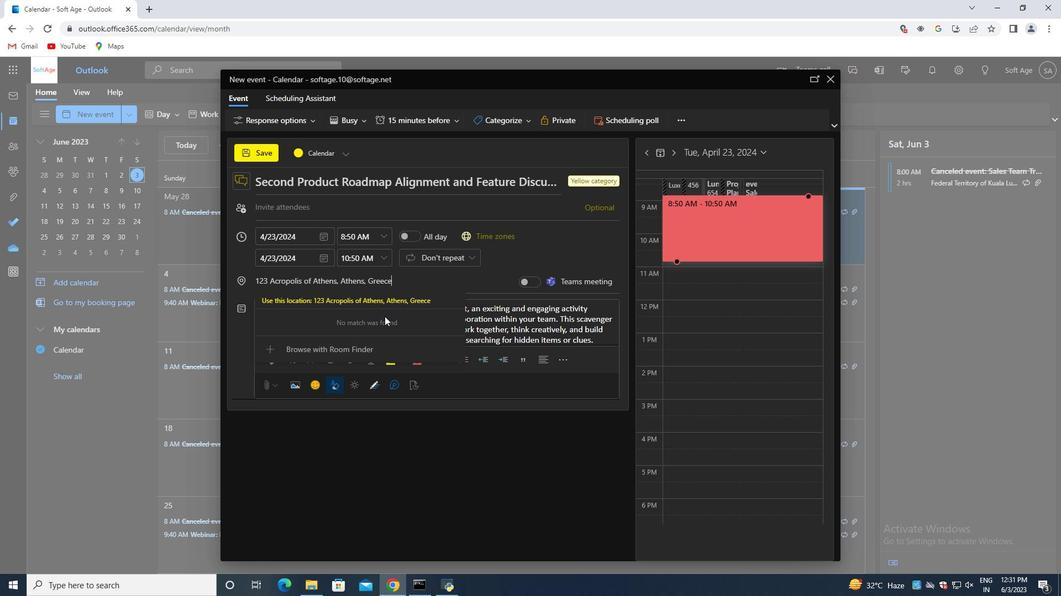 
Action: Mouse pressed left at (380, 304)
Screenshot: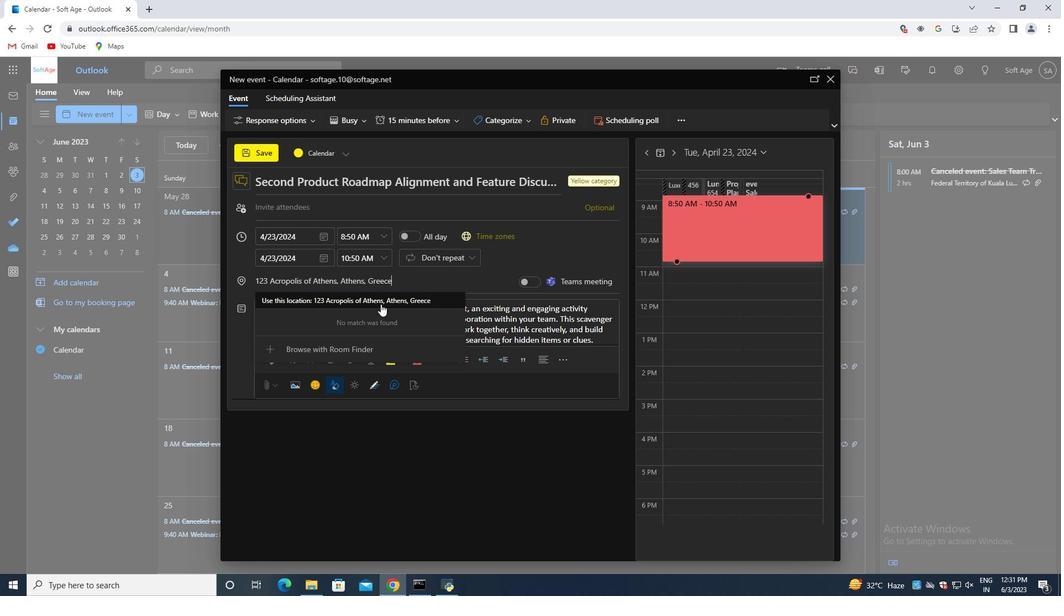 
Action: Mouse moved to (333, 208)
Screenshot: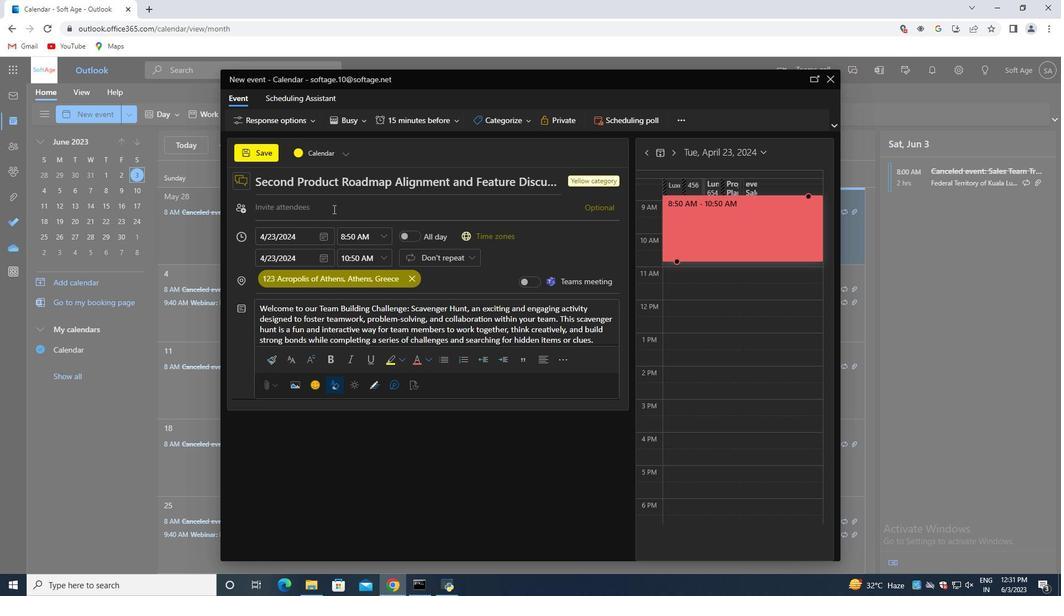 
Action: Mouse pressed left at (333, 208)
Screenshot: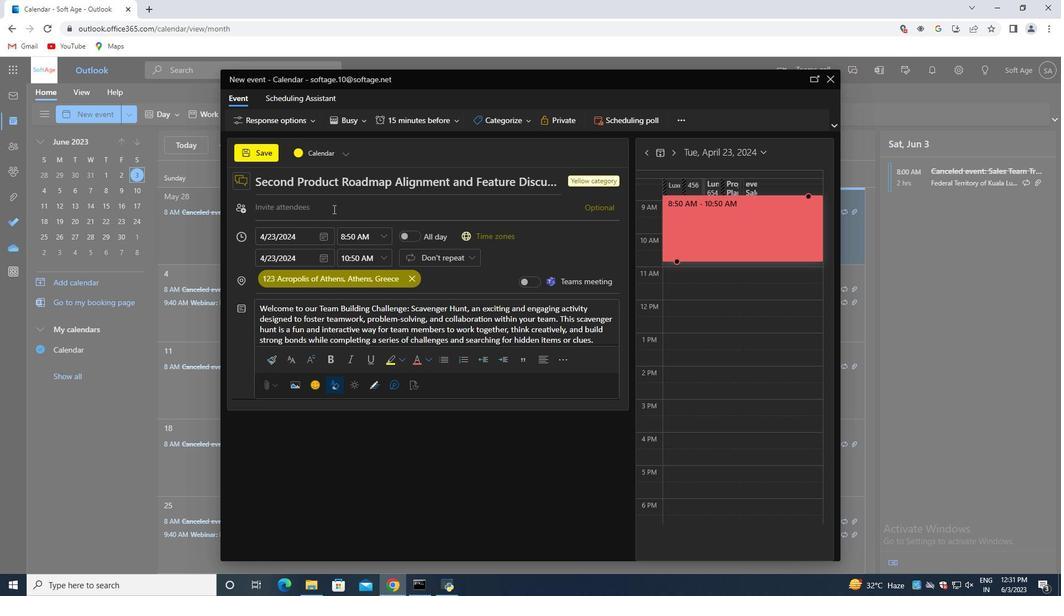 
Action: Key pressed softage.8<Key.shift>@softage.net
Screenshot: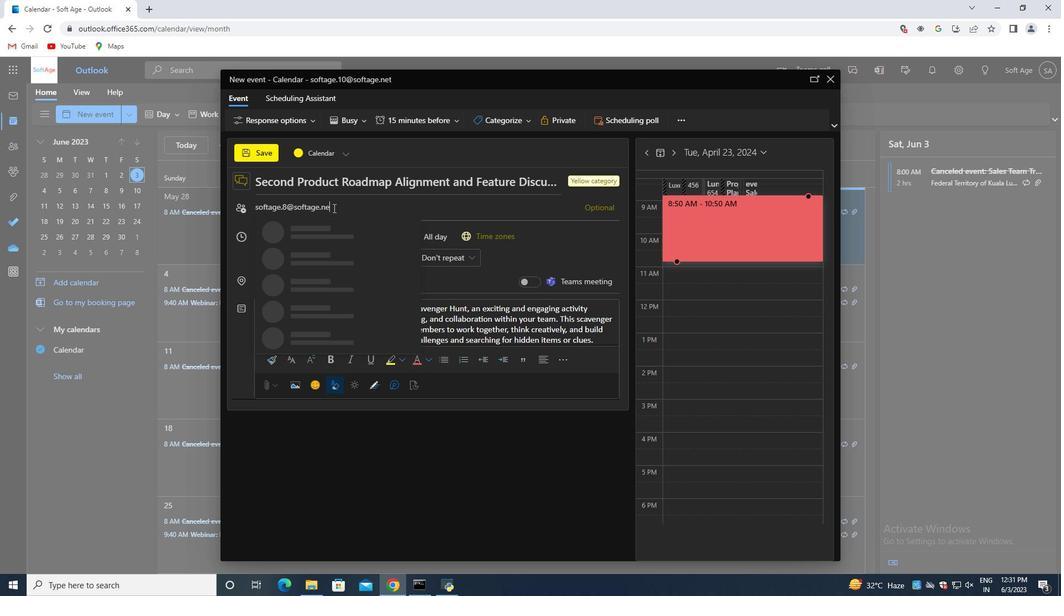 
Action: Mouse moved to (359, 233)
Screenshot: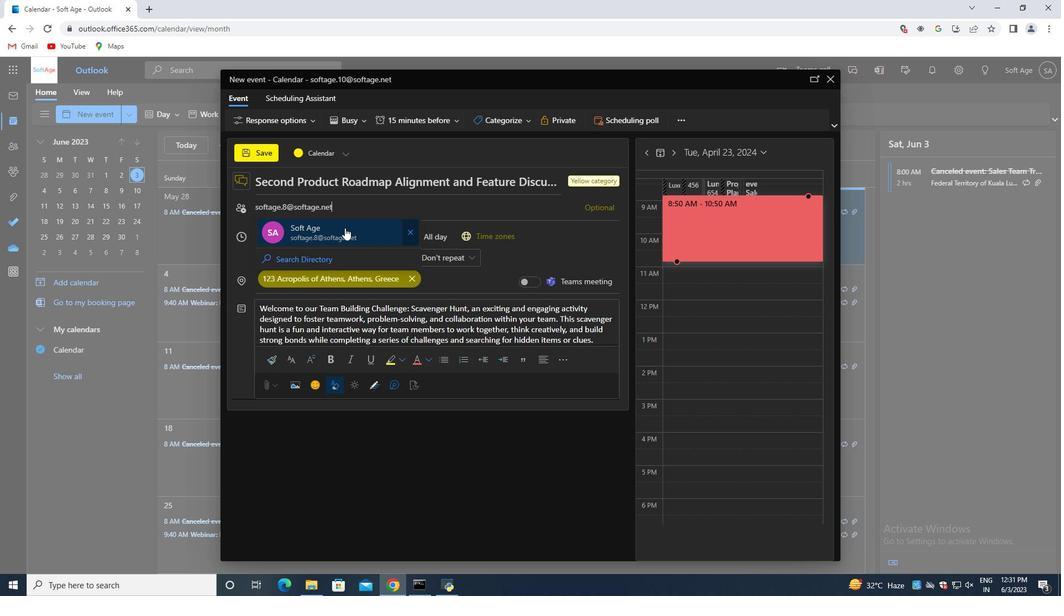 
Action: Mouse pressed left at (359, 233)
Screenshot: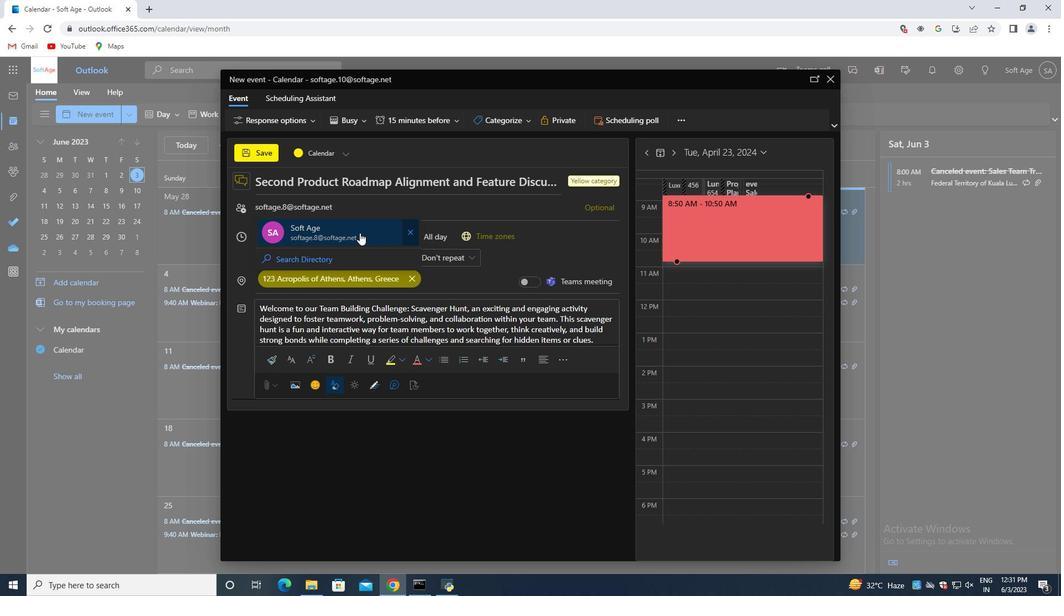 
Action: Mouse moved to (359, 208)
Screenshot: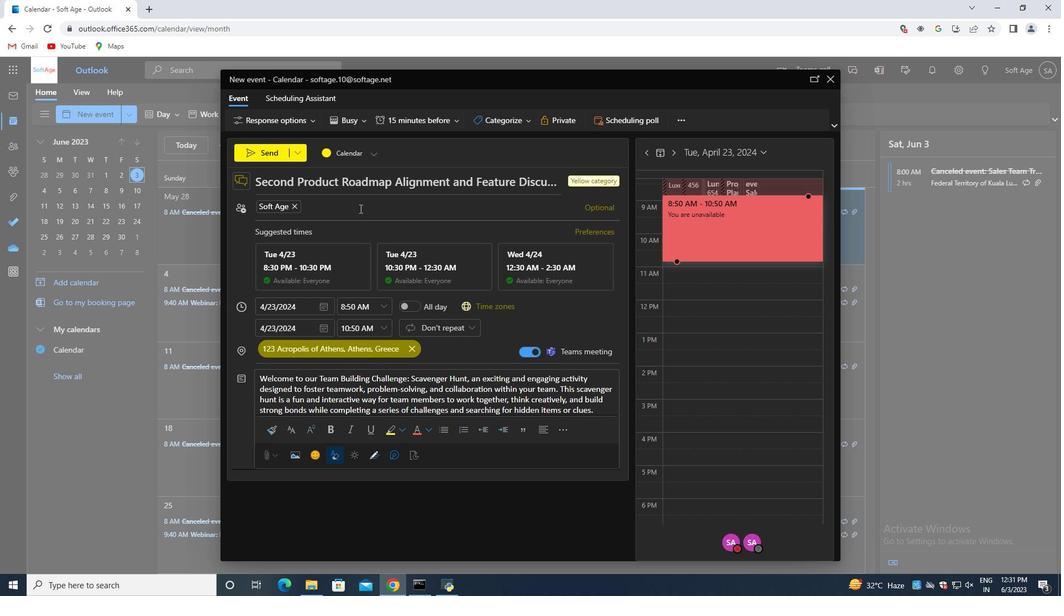 
Action: Key pressed softage.1<Key.shift>@softage.net
Screenshot: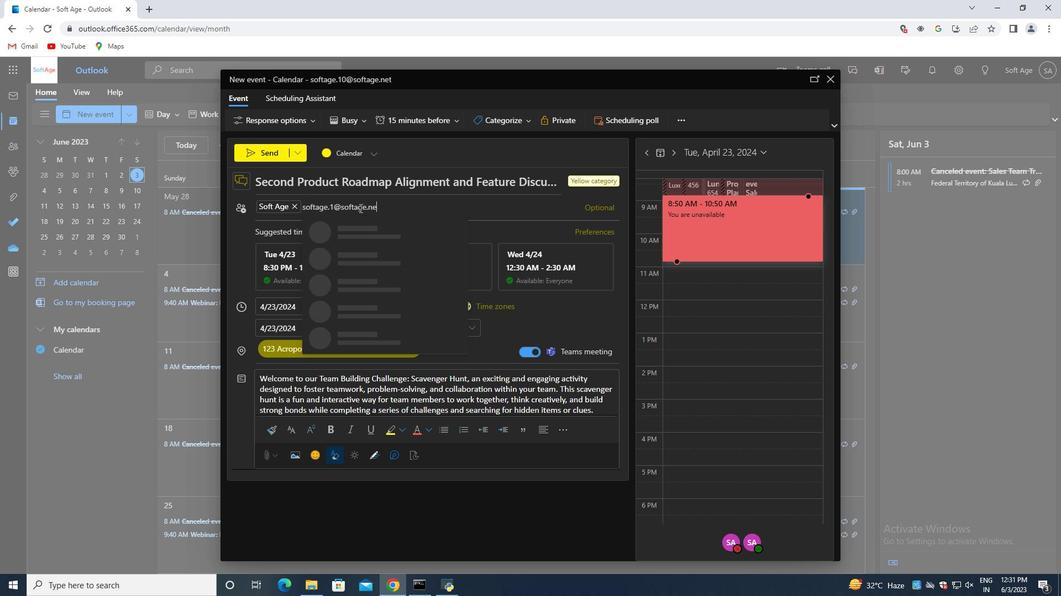 
Action: Mouse moved to (402, 227)
Screenshot: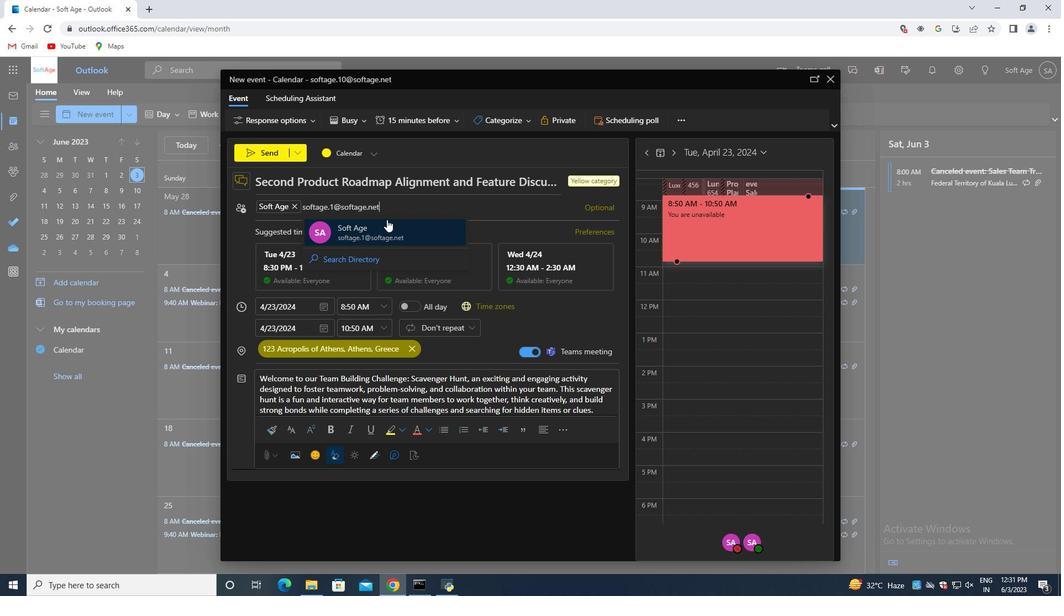 
Action: Mouse pressed left at (402, 227)
Screenshot: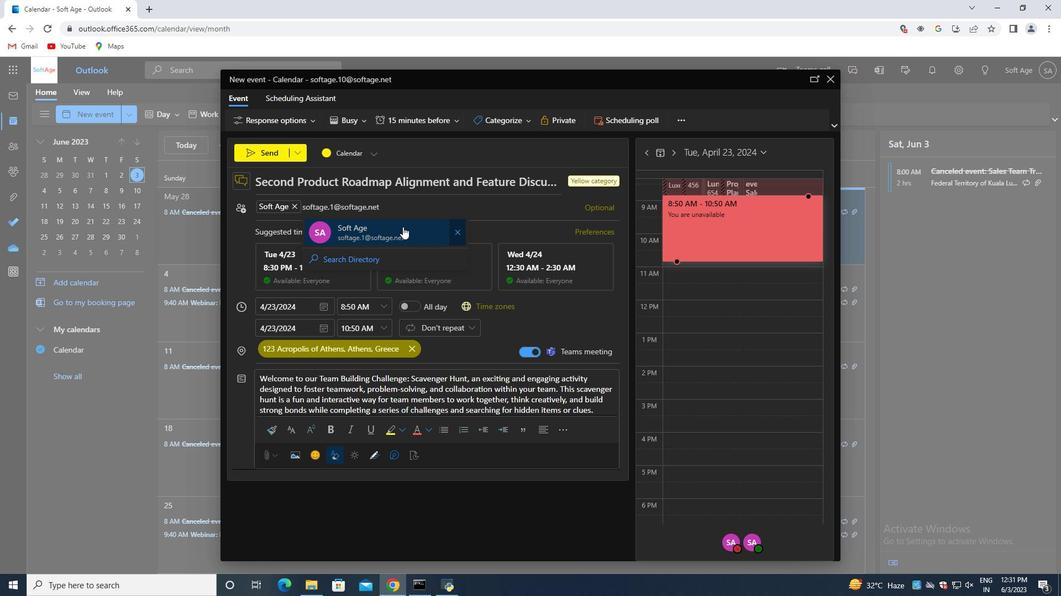 
Action: Mouse moved to (433, 119)
Screenshot: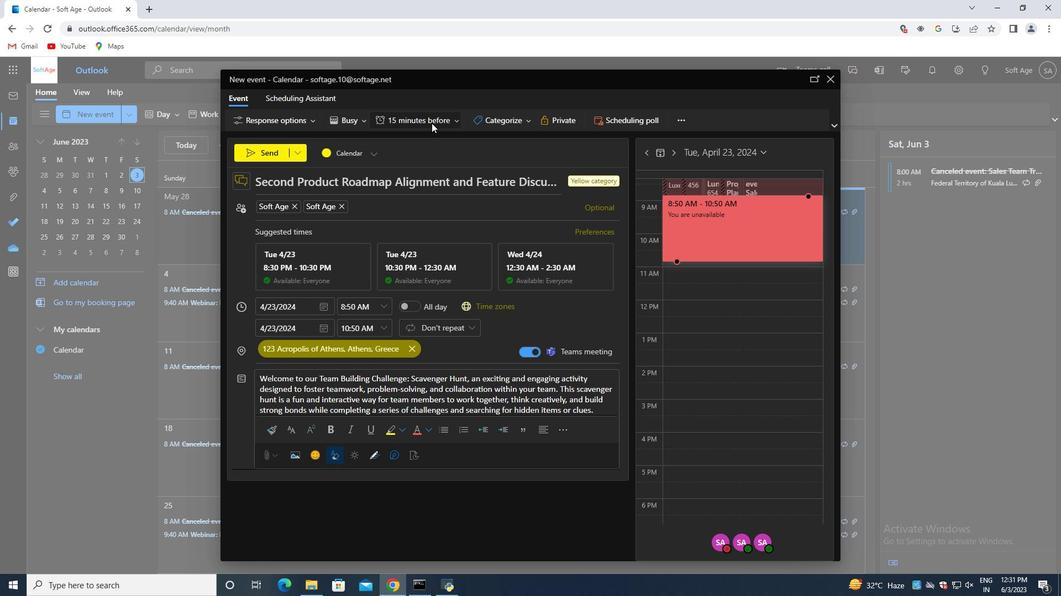 
Action: Mouse pressed left at (433, 119)
Screenshot: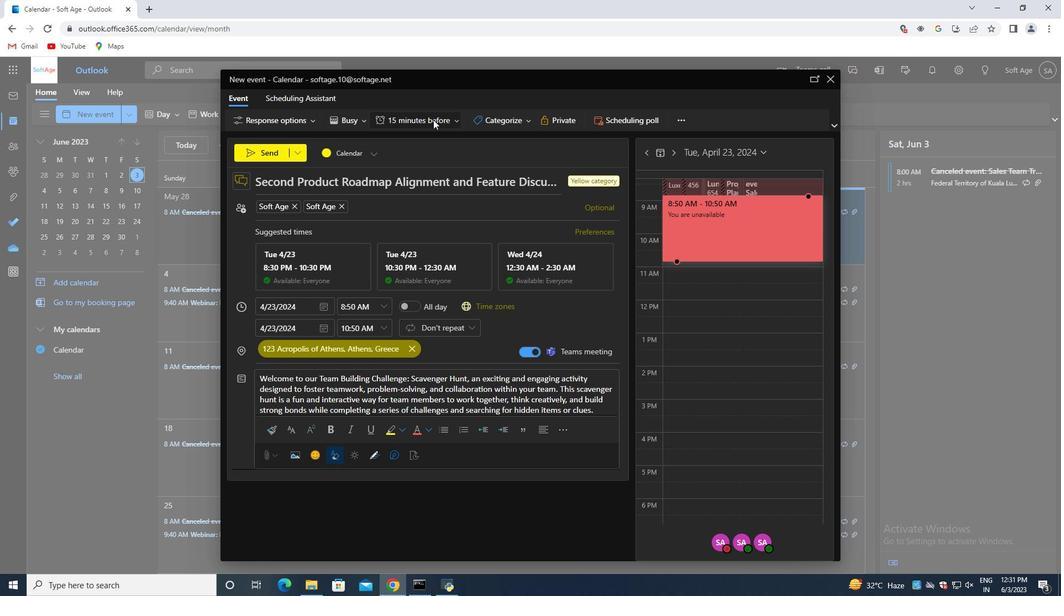 
Action: Mouse moved to (412, 244)
Screenshot: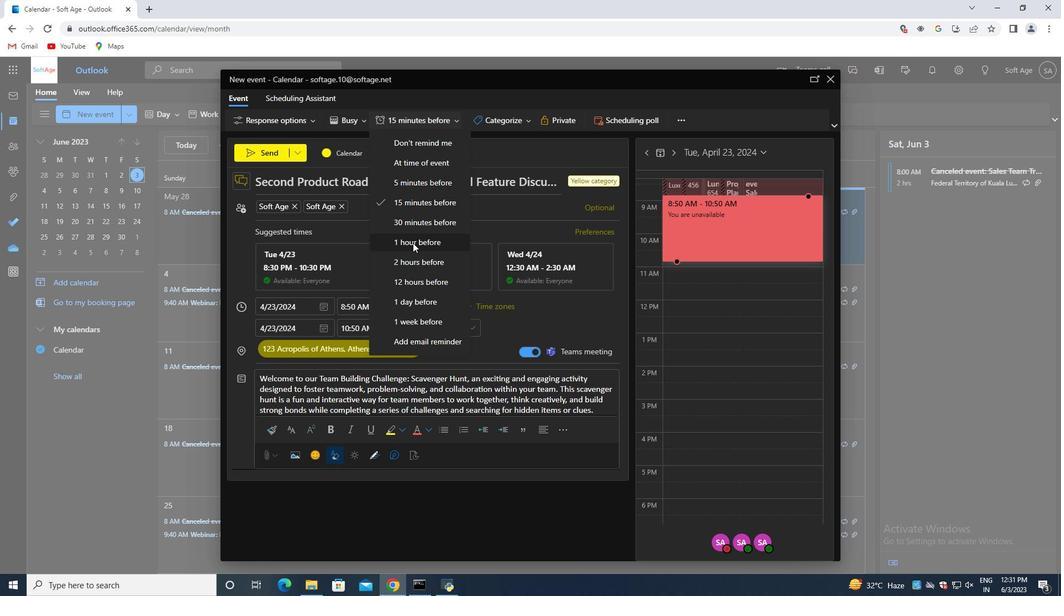 
Action: Mouse pressed left at (412, 244)
Screenshot: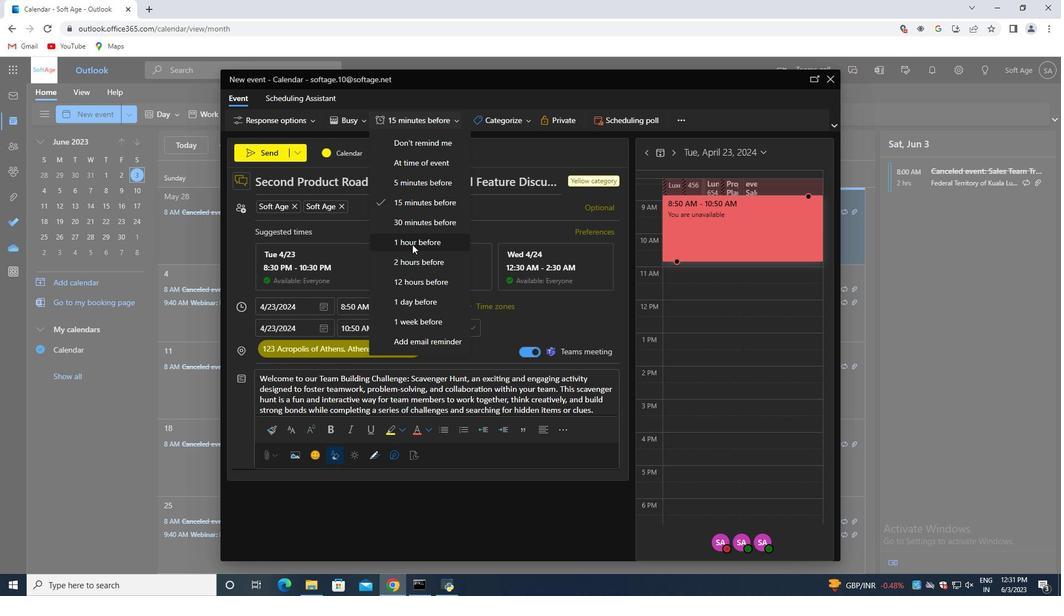 
Action: Mouse moved to (269, 153)
Screenshot: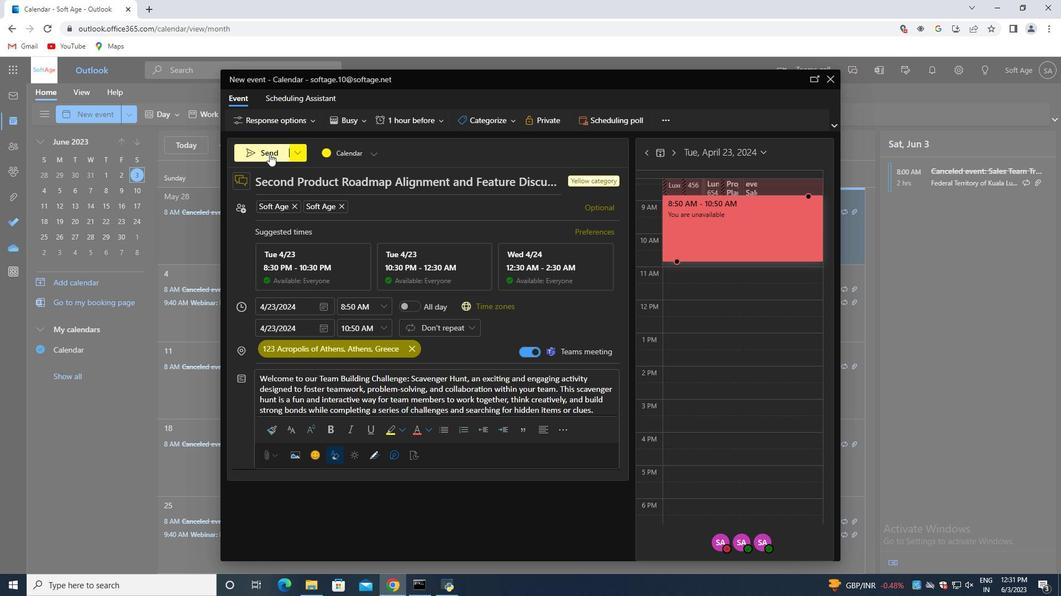 
Action: Mouse pressed left at (269, 153)
Screenshot: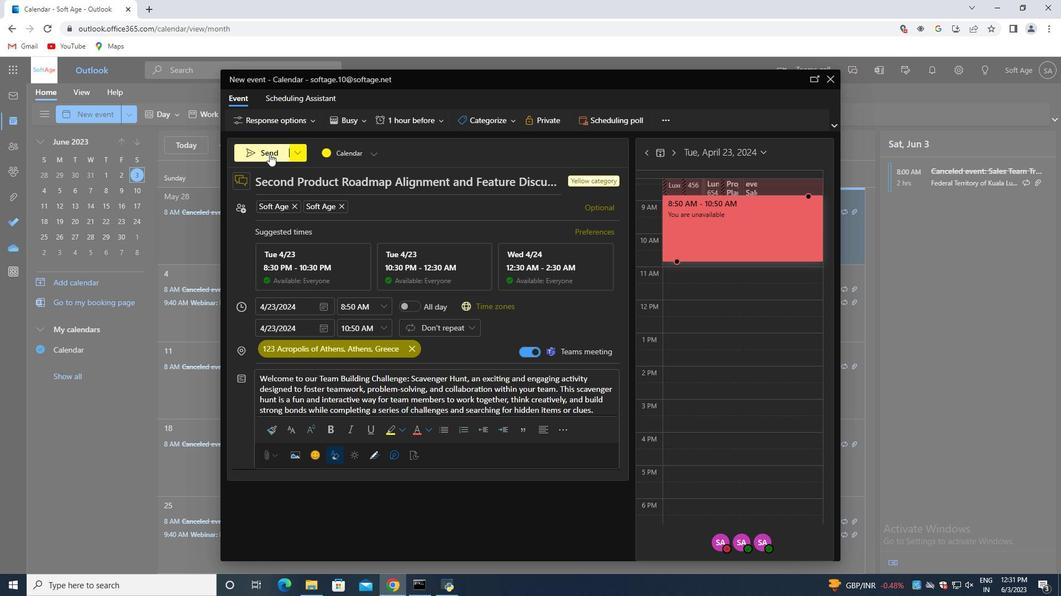
